 Task: Open Card Budget Review Meeting in Board Sales Prospecting to Workspace Cybersecurity and add a team member Softage.3@softage.net, a label Red, a checklist Social Media Advertising, an attachment from your computer, a color Red and finally, add a card description 'Research and develop new product packaging design' and a comment 'Let us approach this task with a sense of focus and attention to detail, ensuring that we do not miss any important information or details.'. Add a start date 'Jan 07, 1900' with a due date 'Jan 14, 1900'
Action: Mouse moved to (72, 320)
Screenshot: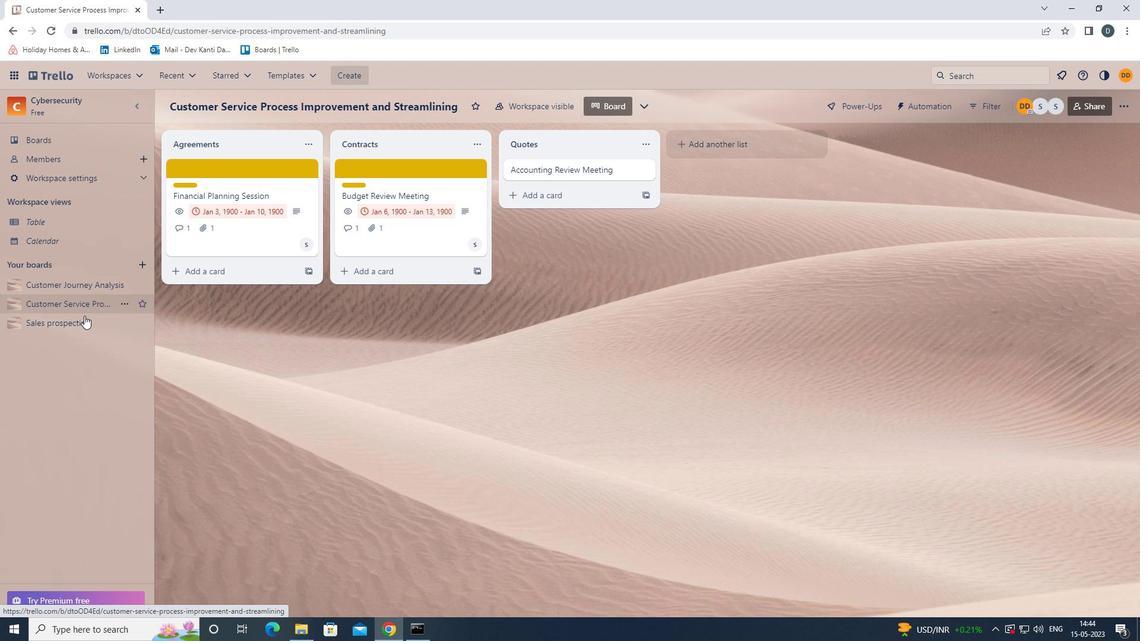
Action: Mouse pressed left at (72, 320)
Screenshot: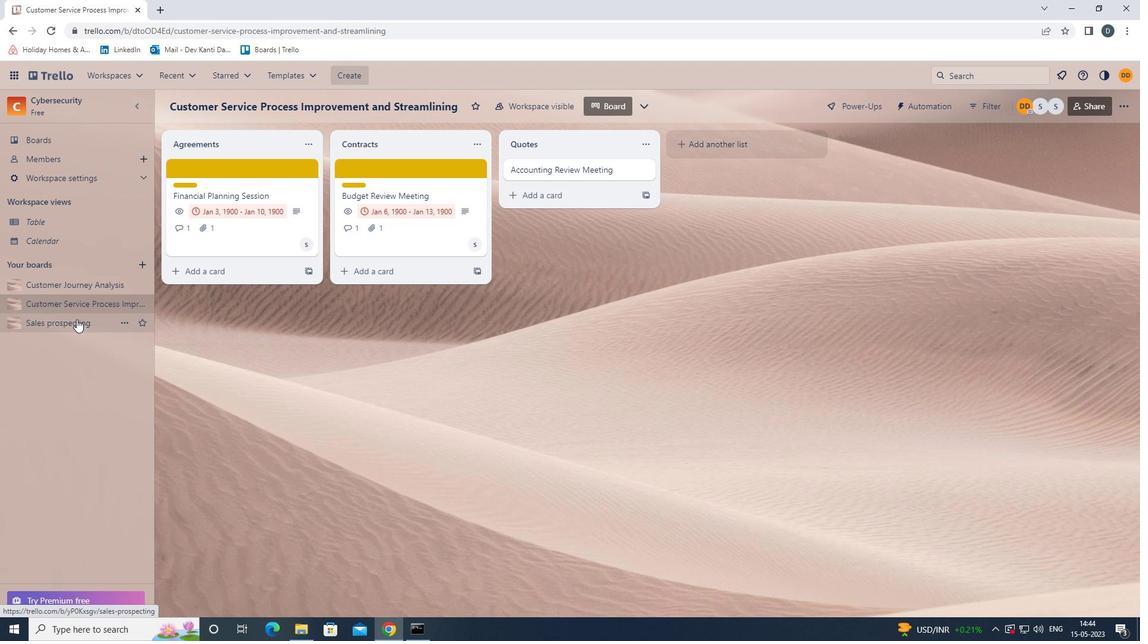 
Action: Mouse moved to (559, 173)
Screenshot: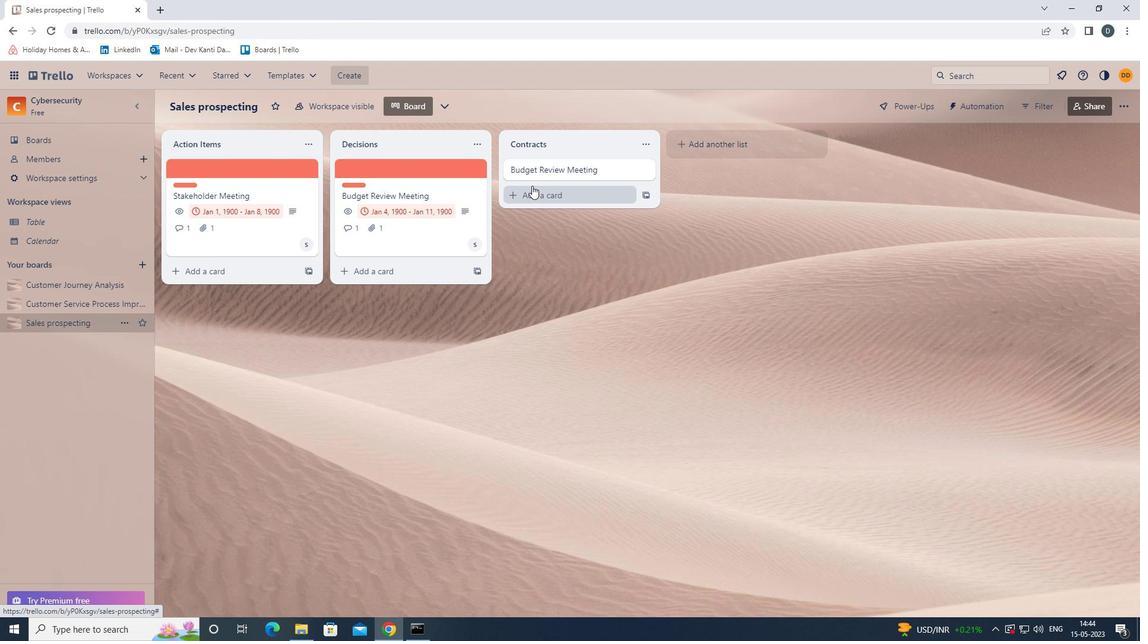 
Action: Mouse pressed left at (559, 173)
Screenshot: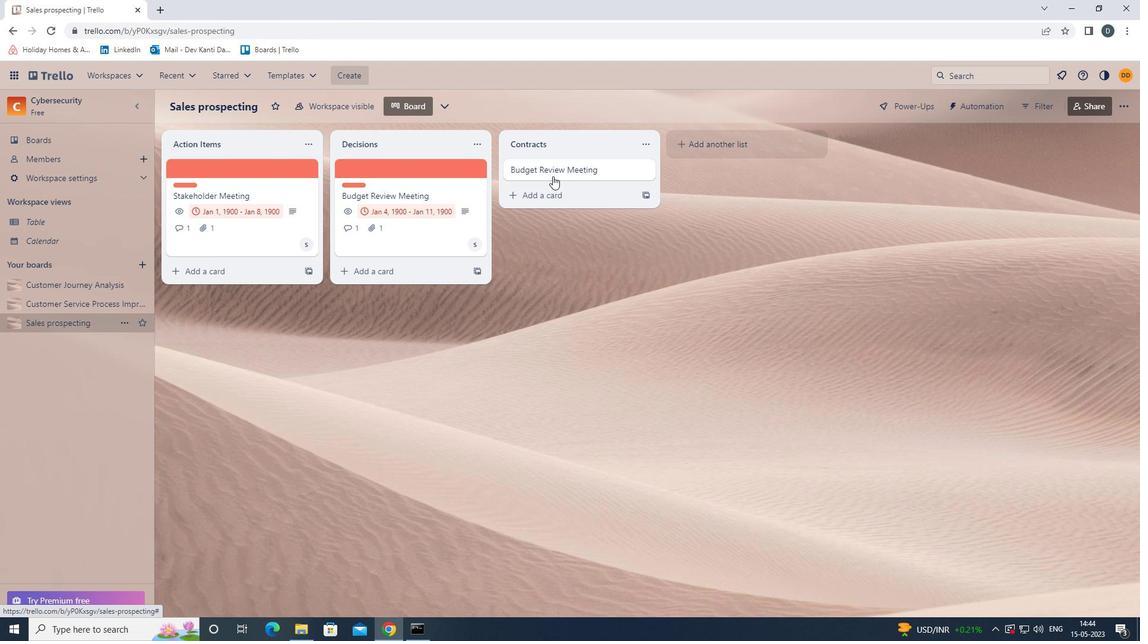 
Action: Mouse moved to (718, 207)
Screenshot: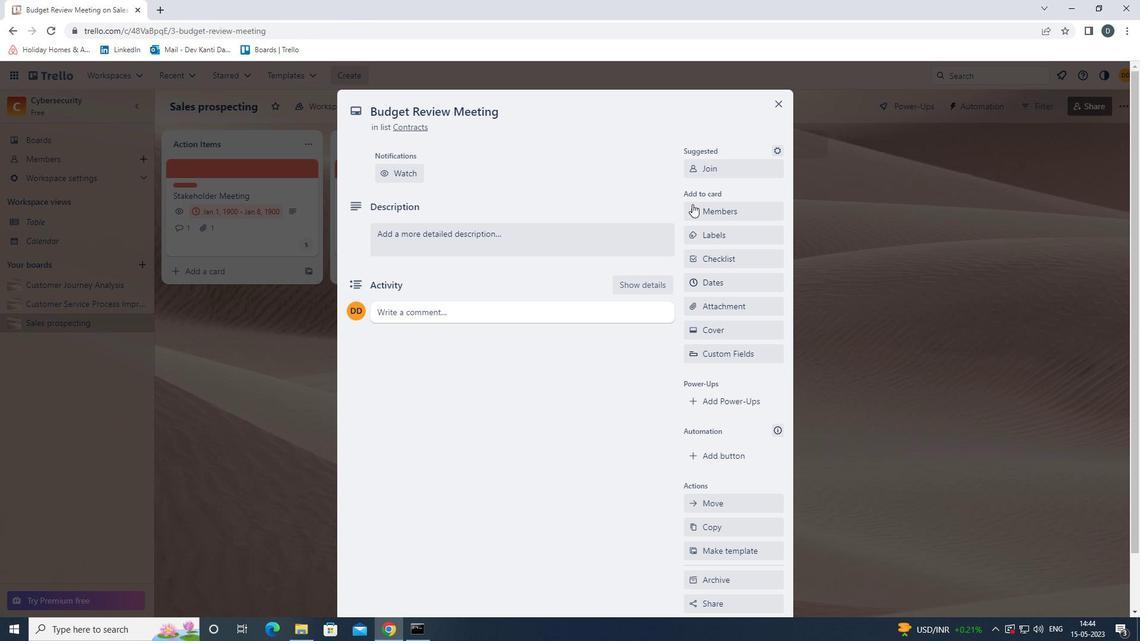 
Action: Mouse pressed left at (718, 207)
Screenshot: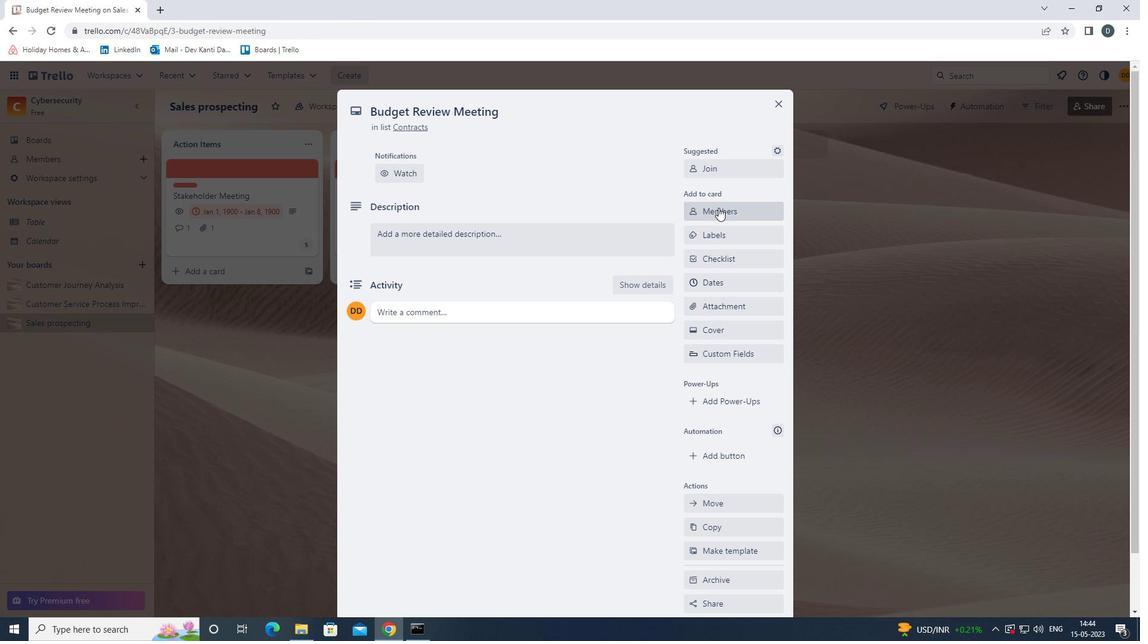 
Action: Key pressed <Key.shift>SOFTAGE.3<Key.shift><Key.shift><Key.shift><Key.shift><Key.shift><Key.shift><Key.shift>@SOFTAGE.NET
Screenshot: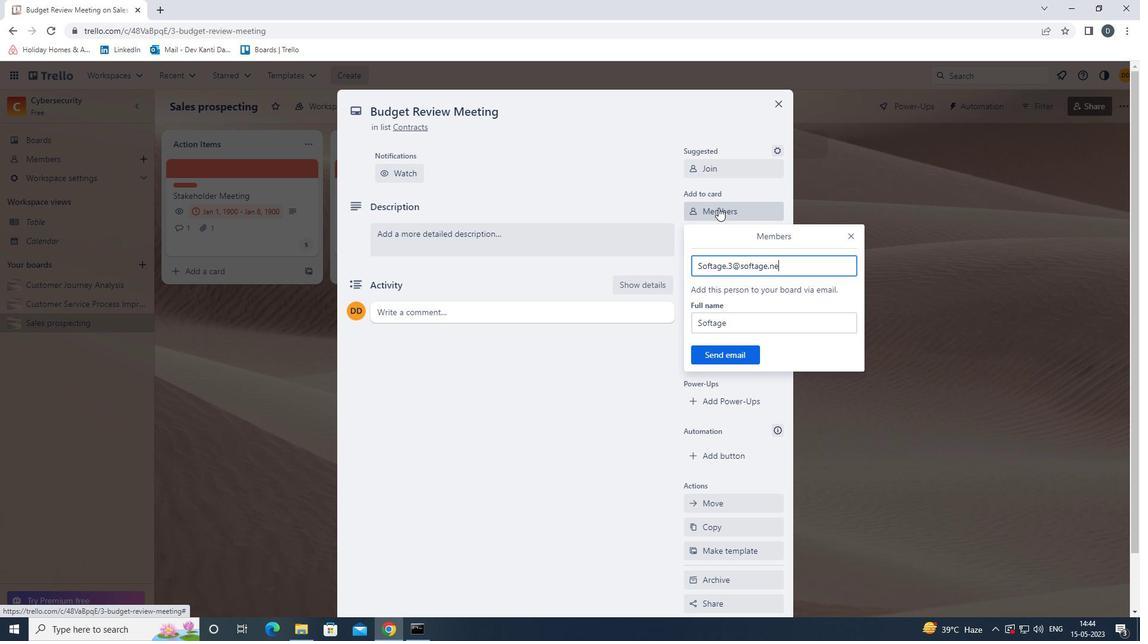 
Action: Mouse moved to (731, 352)
Screenshot: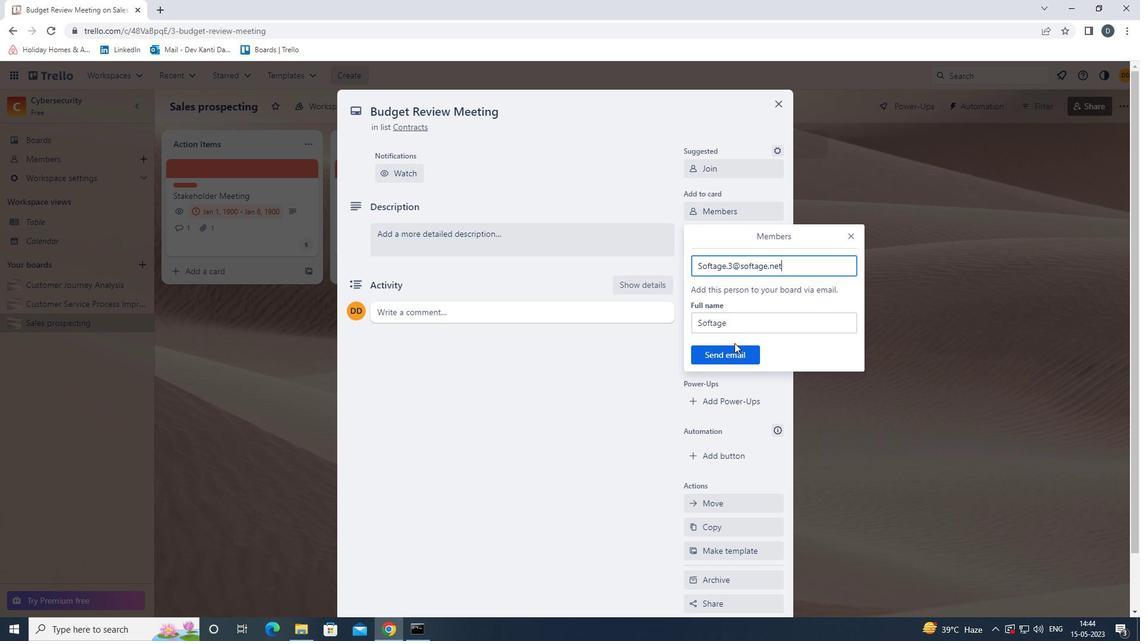 
Action: Mouse pressed left at (731, 352)
Screenshot: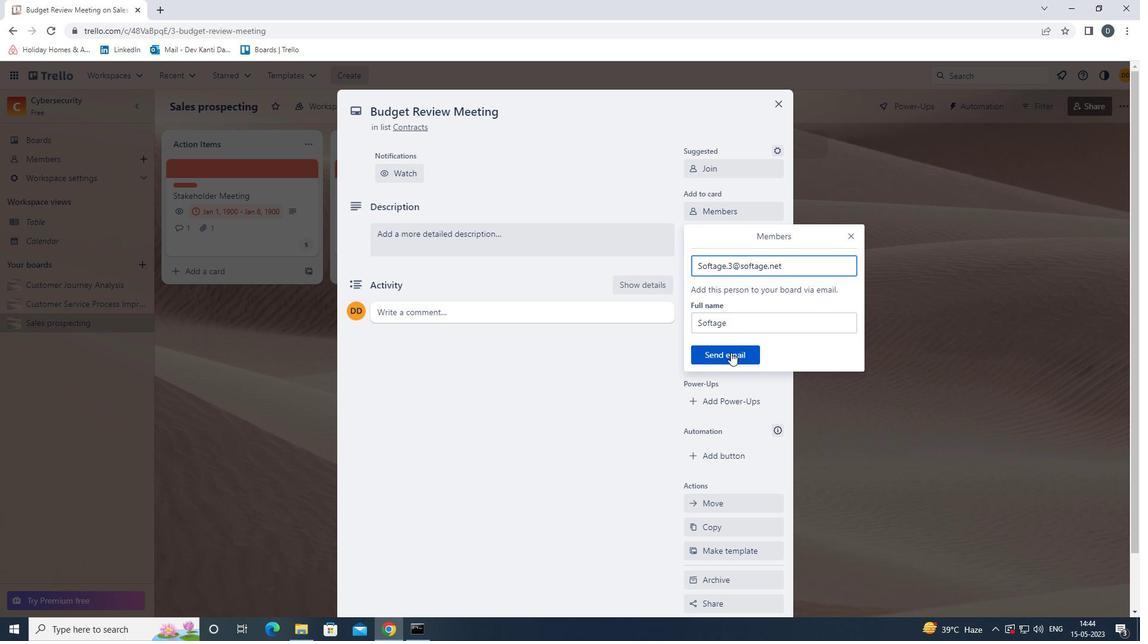 
Action: Mouse moved to (726, 235)
Screenshot: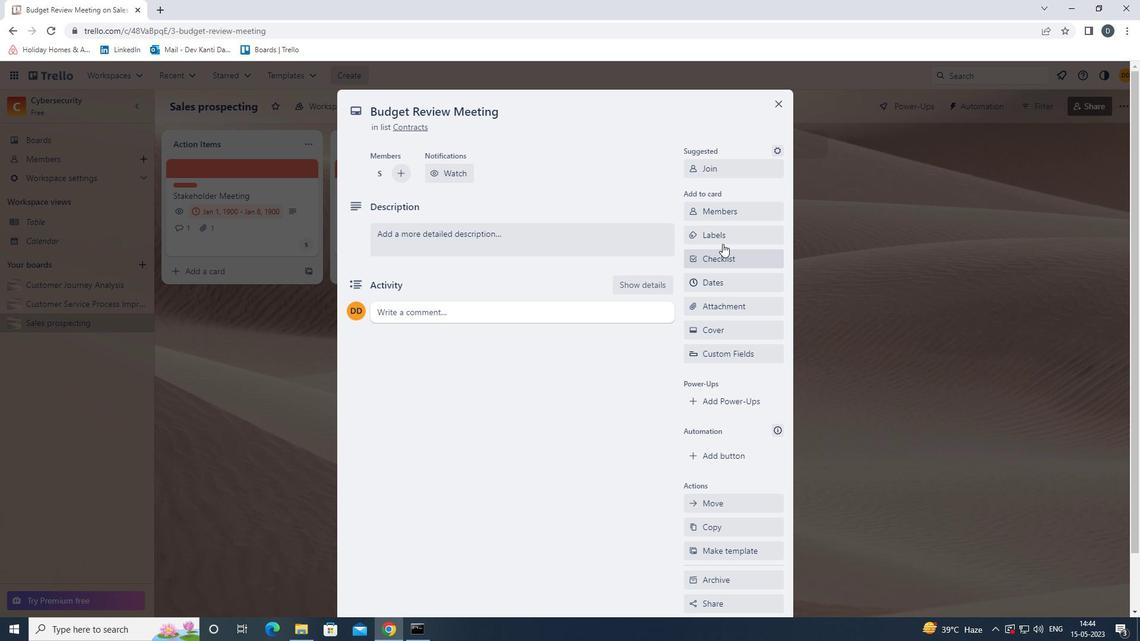 
Action: Mouse pressed left at (726, 235)
Screenshot: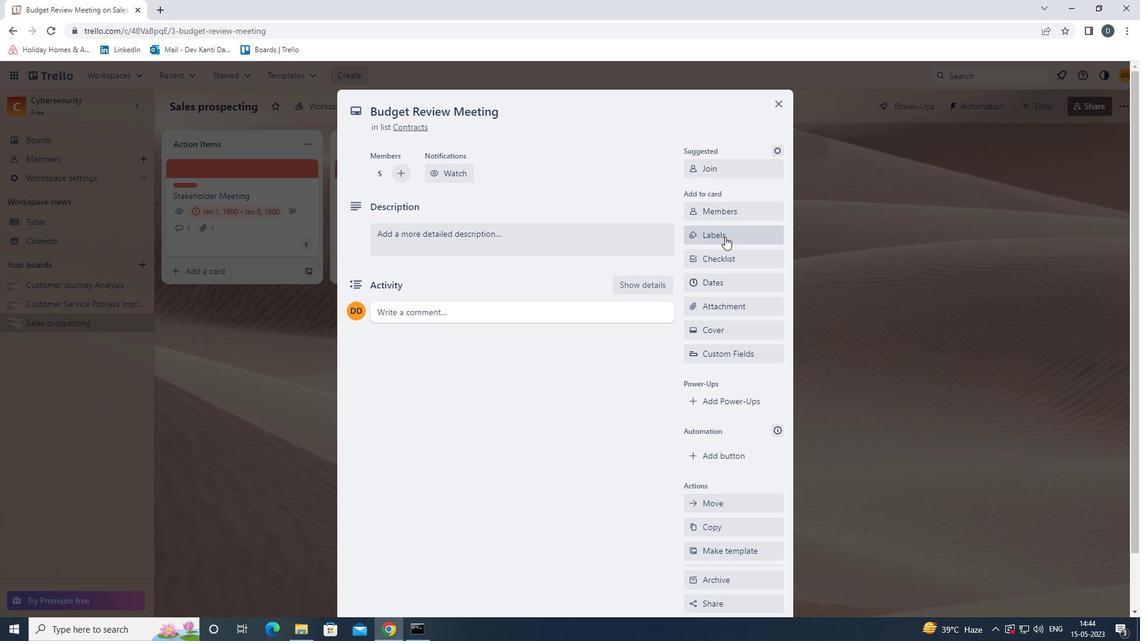 
Action: Mouse moved to (758, 395)
Screenshot: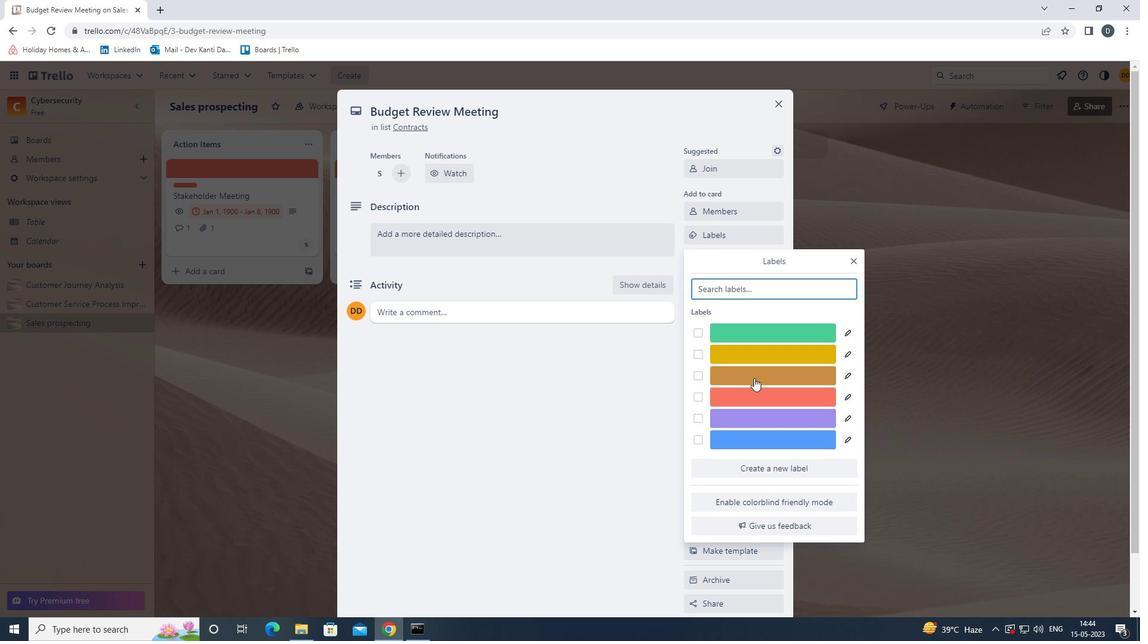 
Action: Mouse pressed left at (758, 395)
Screenshot: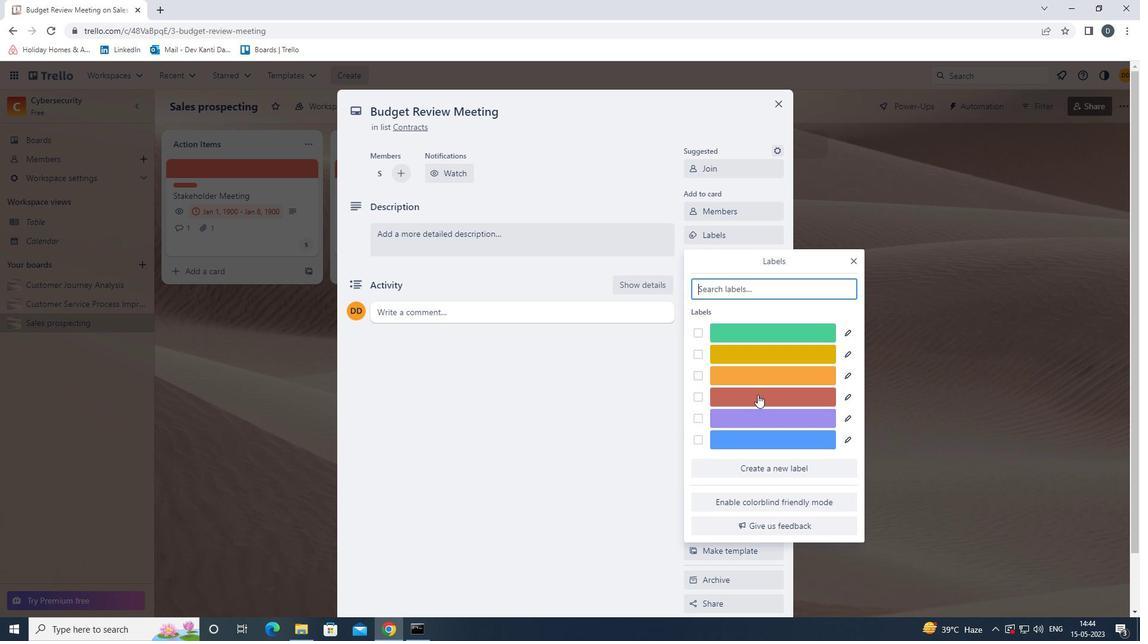 
Action: Mouse moved to (854, 262)
Screenshot: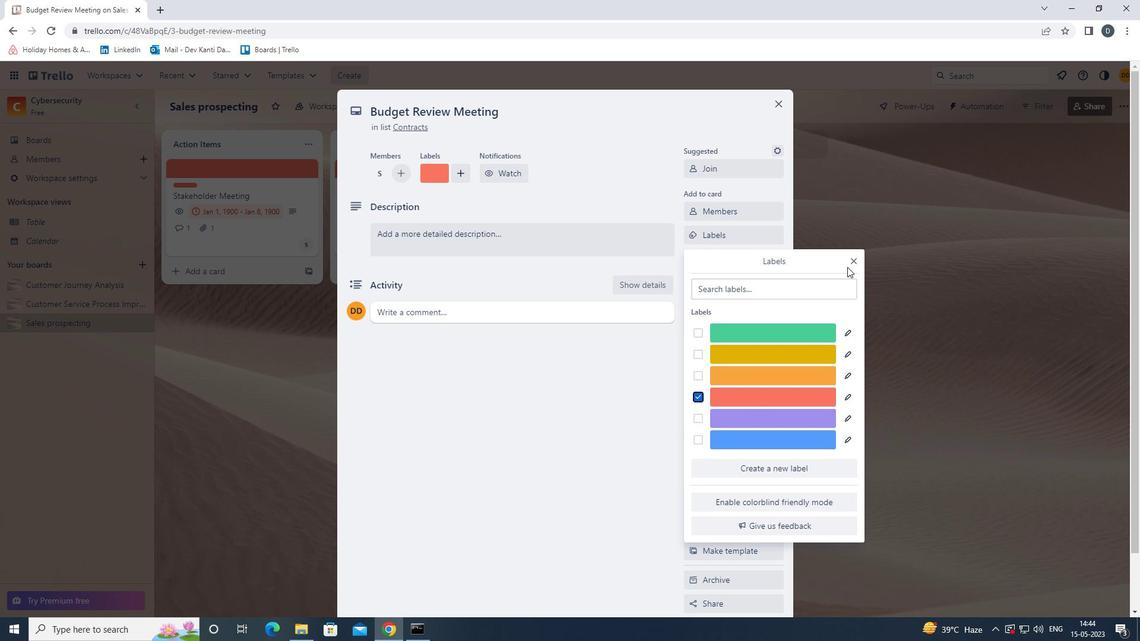 
Action: Mouse pressed left at (854, 262)
Screenshot: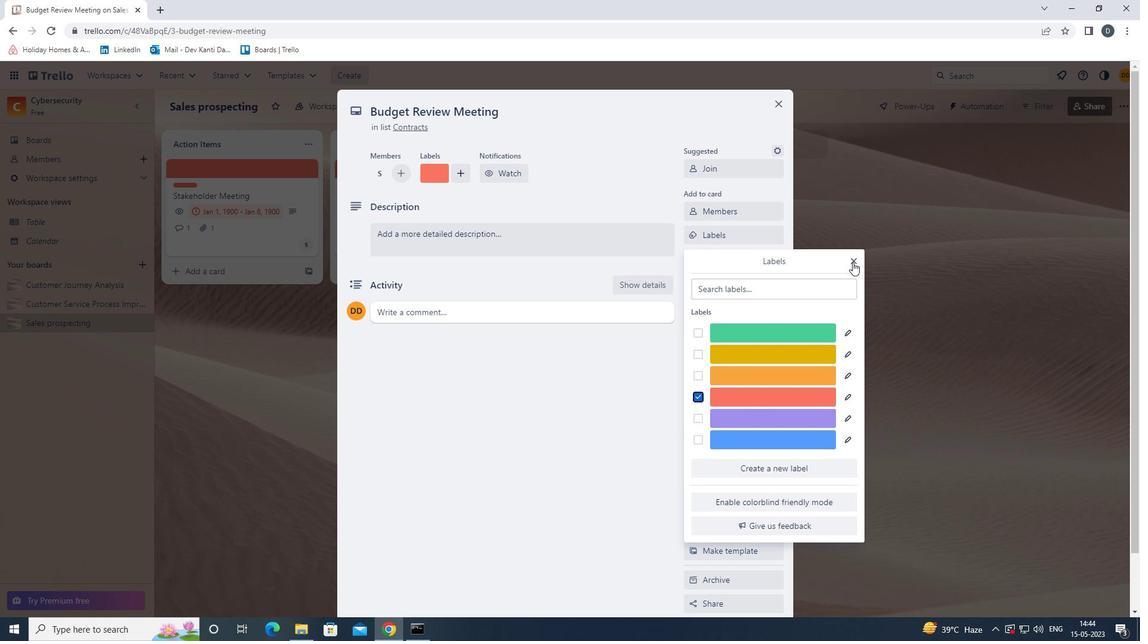 
Action: Mouse moved to (756, 254)
Screenshot: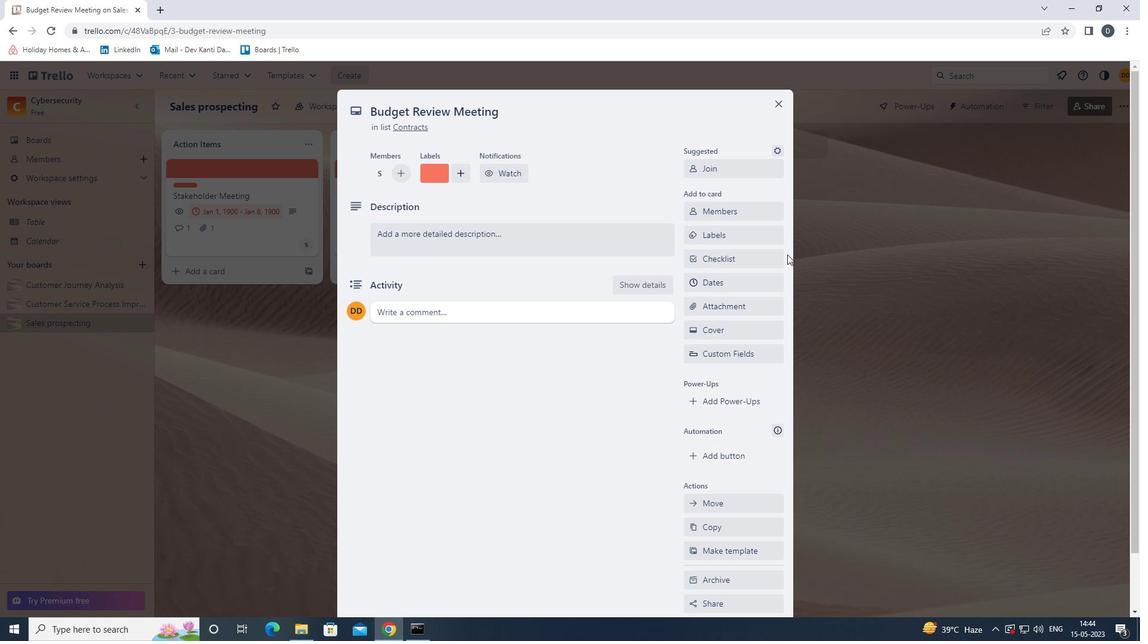 
Action: Mouse pressed left at (756, 254)
Screenshot: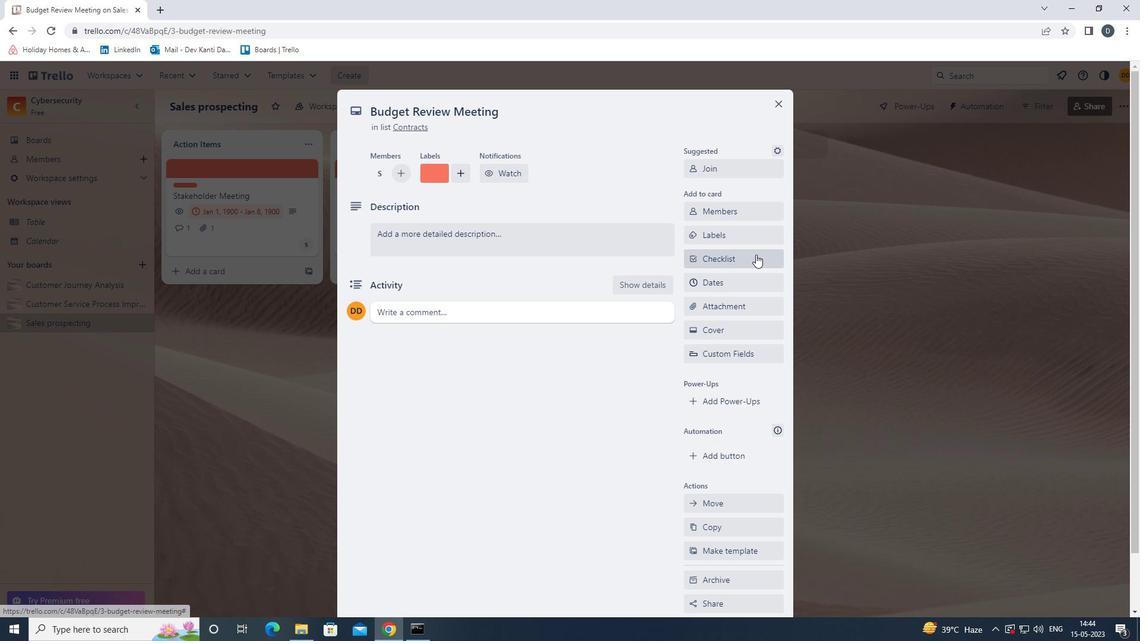 
Action: Key pressed <Key.shift>SOCIAL<Key.space><Key.shift><Key.shift><Key.shift>MEDIA<Key.space><Key.shift><Key.shift>ADVERTISING<Key.enter>
Screenshot: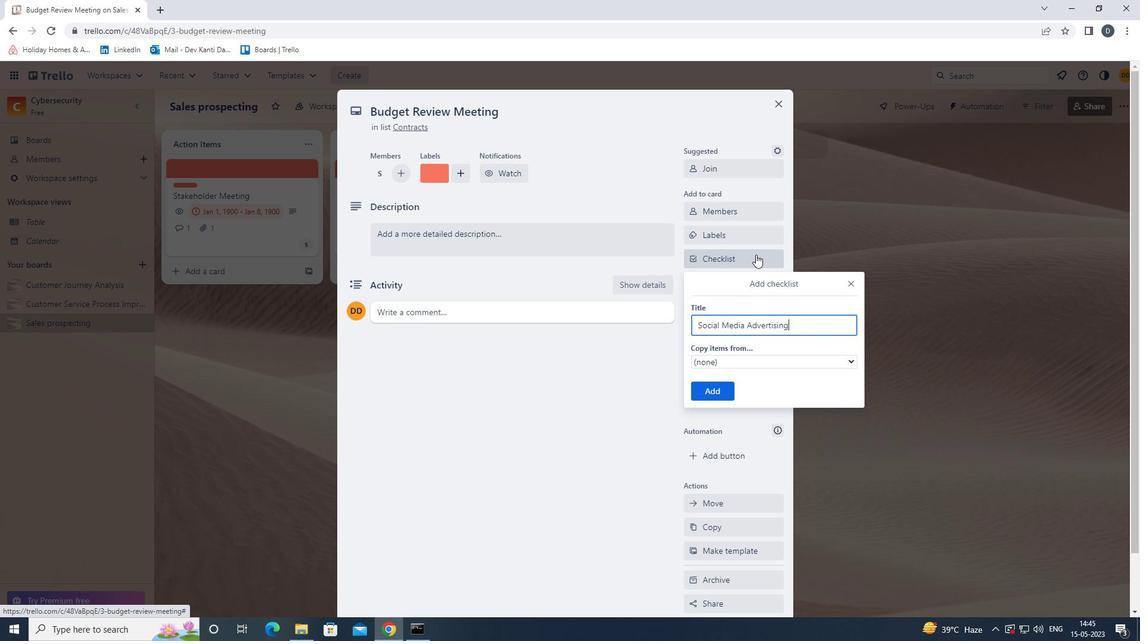 
Action: Mouse moved to (747, 300)
Screenshot: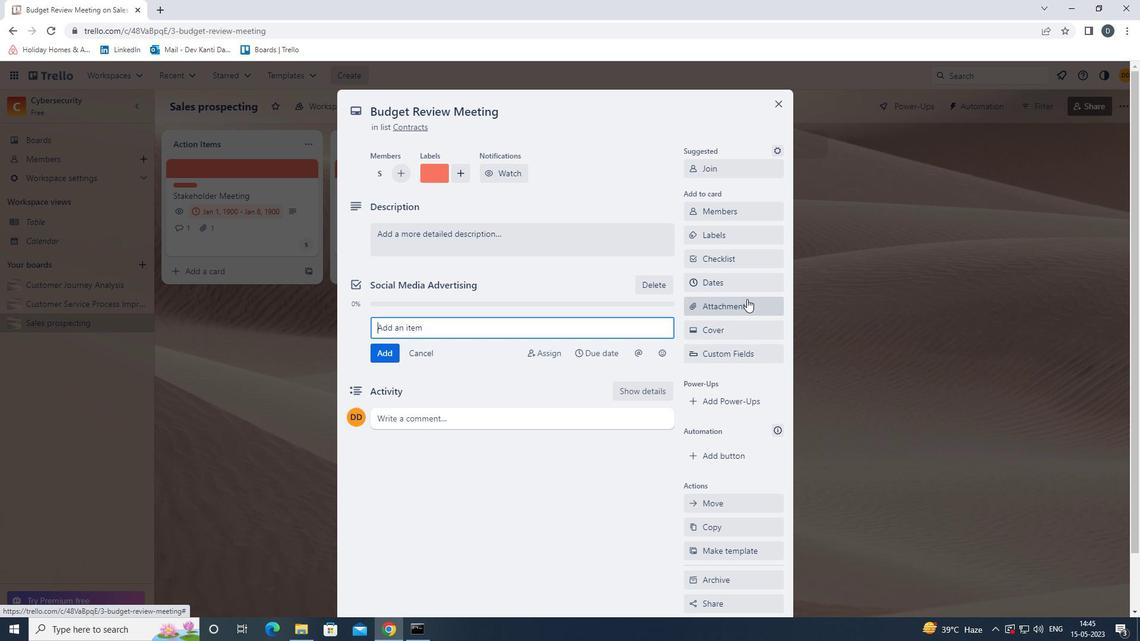 
Action: Mouse pressed left at (747, 300)
Screenshot: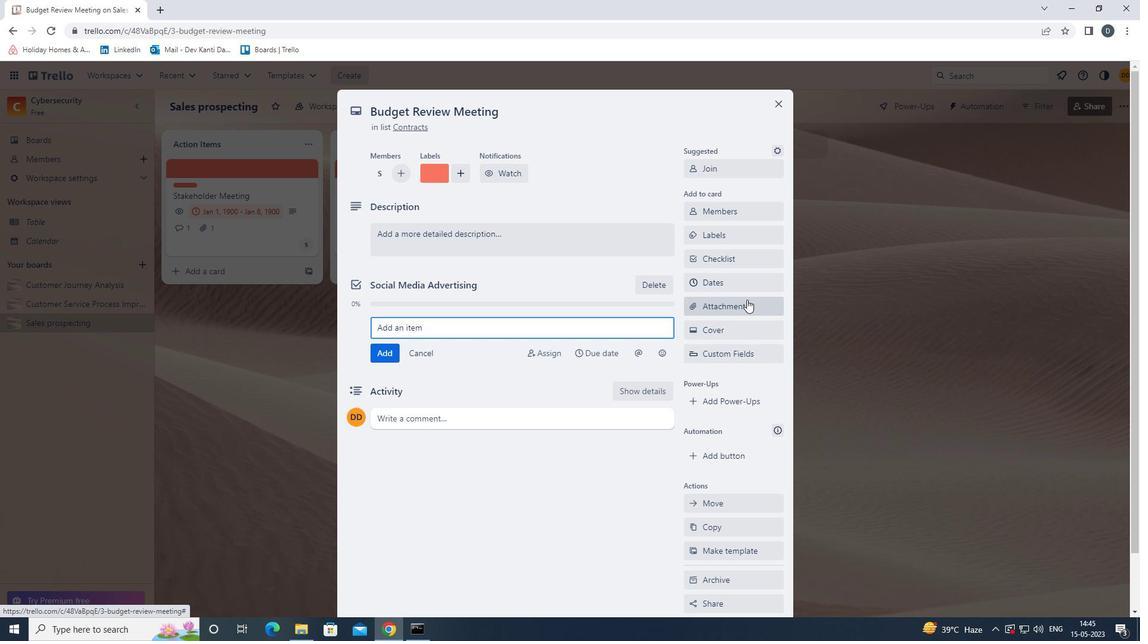 
Action: Mouse moved to (746, 360)
Screenshot: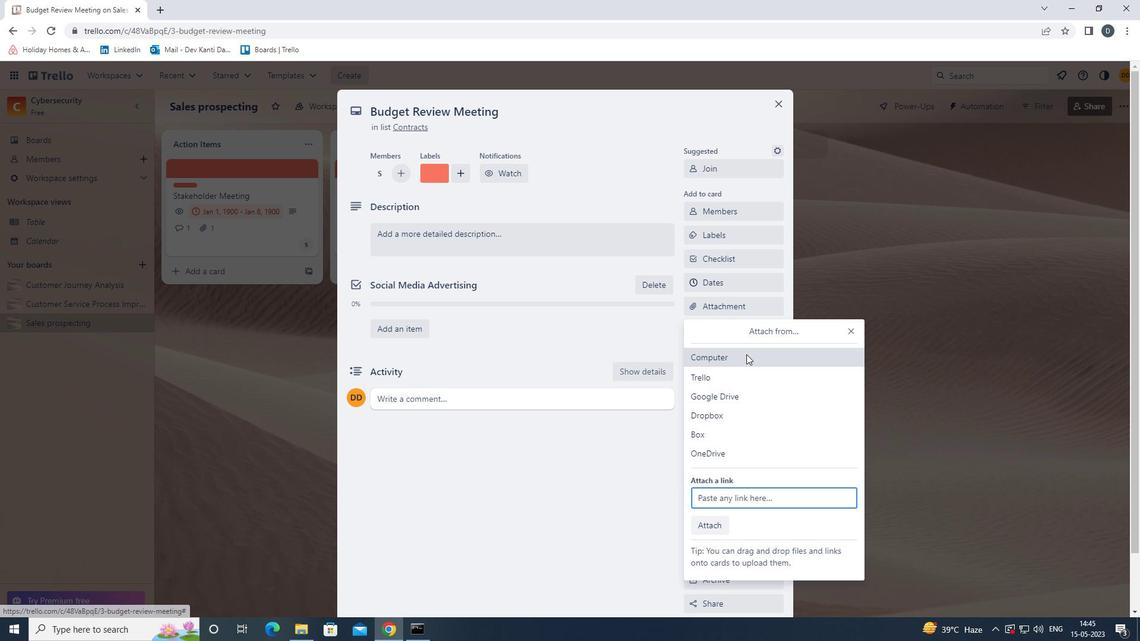 
Action: Mouse pressed left at (746, 360)
Screenshot: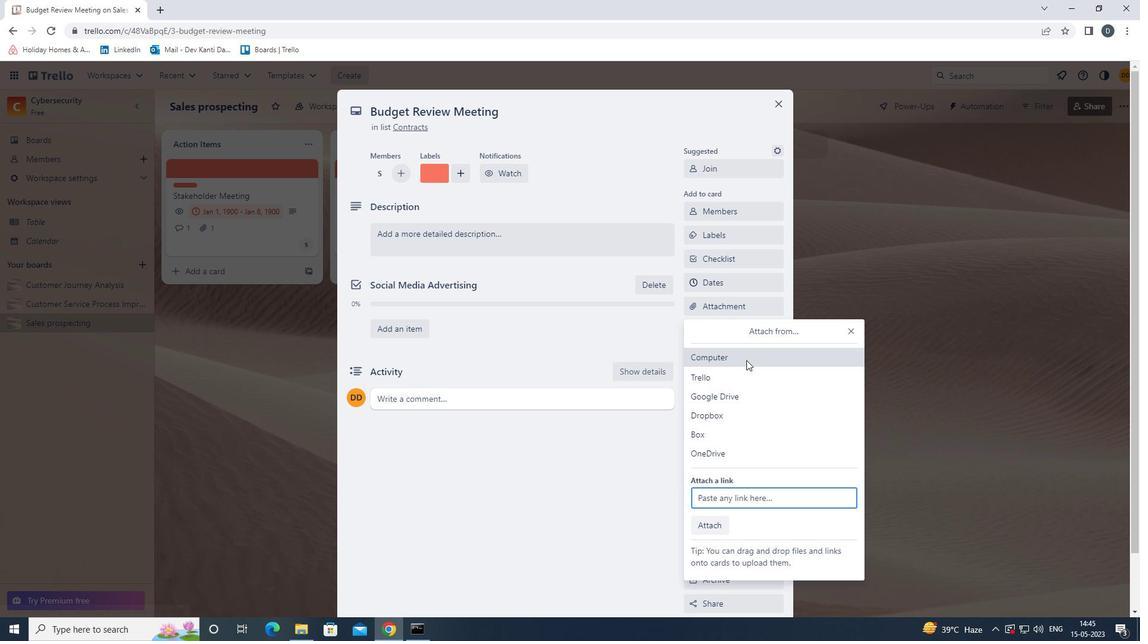 
Action: Mouse moved to (285, 137)
Screenshot: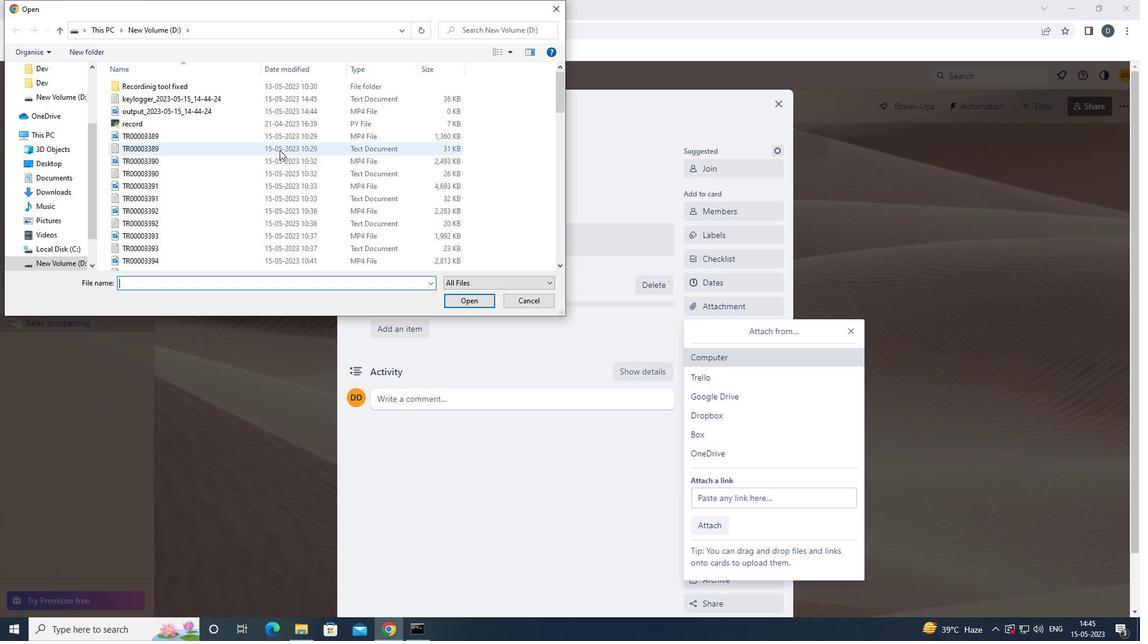 
Action: Mouse pressed left at (285, 137)
Screenshot: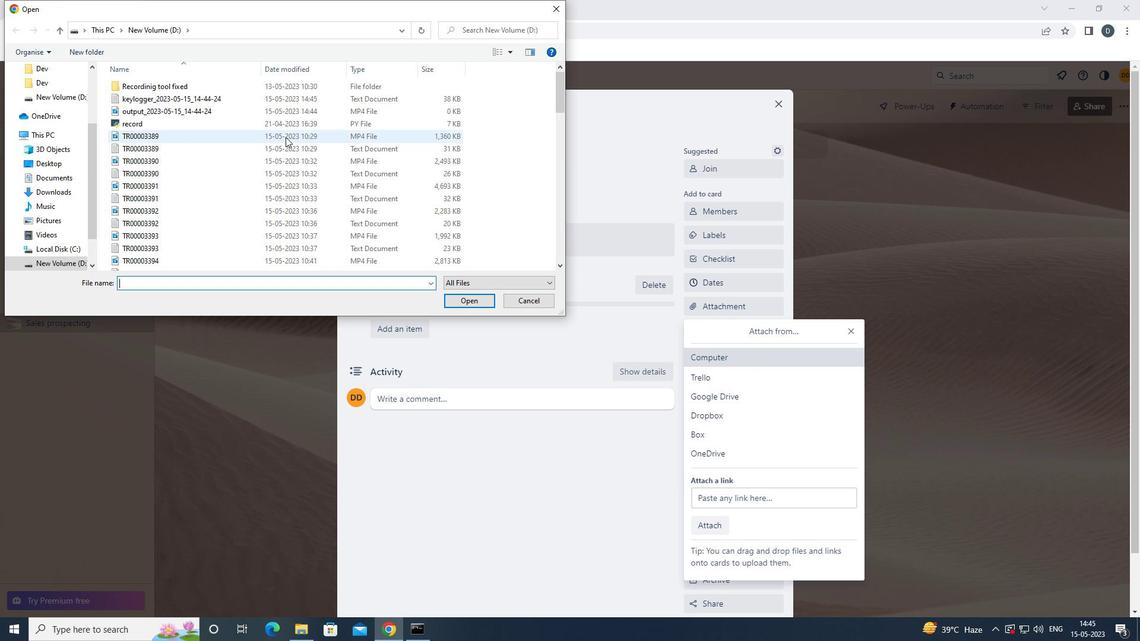 
Action: Mouse moved to (474, 299)
Screenshot: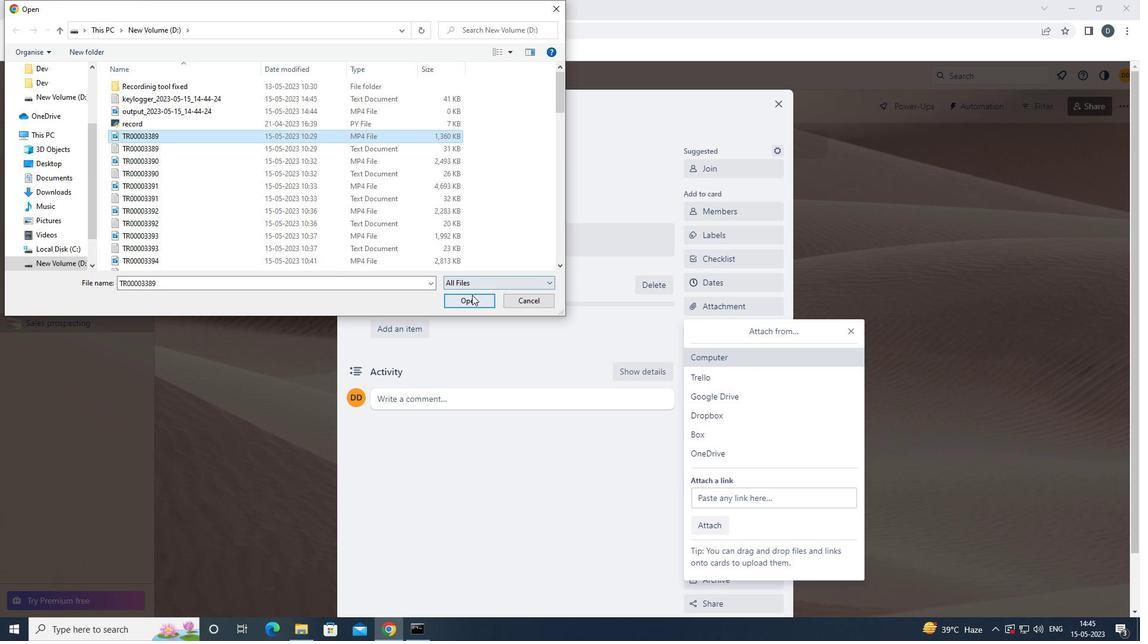
Action: Mouse pressed left at (474, 299)
Screenshot: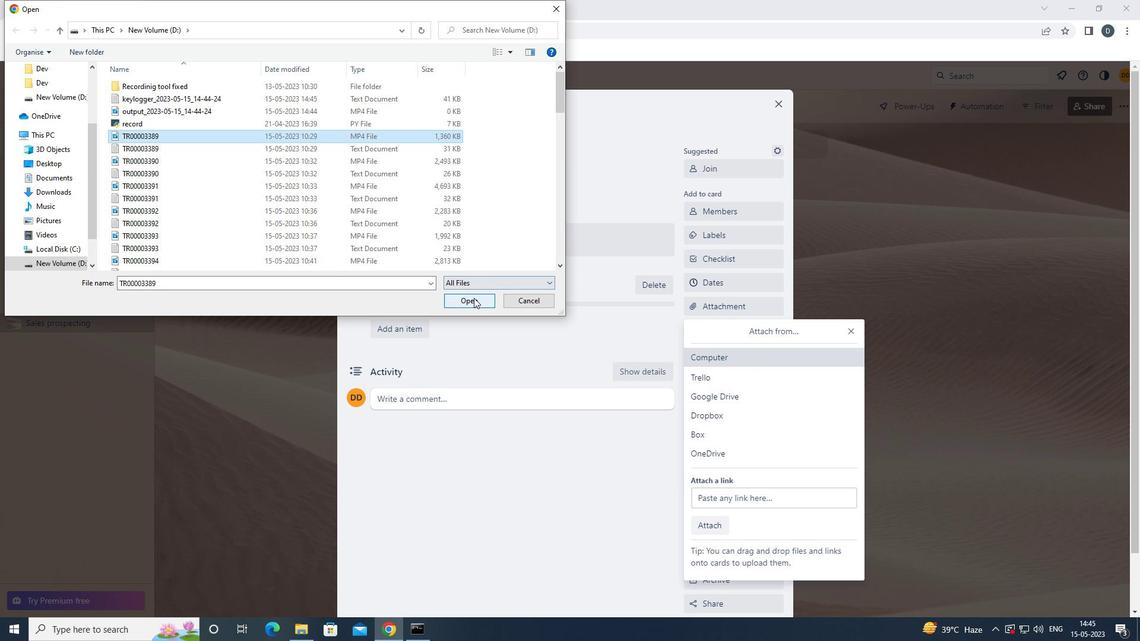 
Action: Mouse moved to (733, 327)
Screenshot: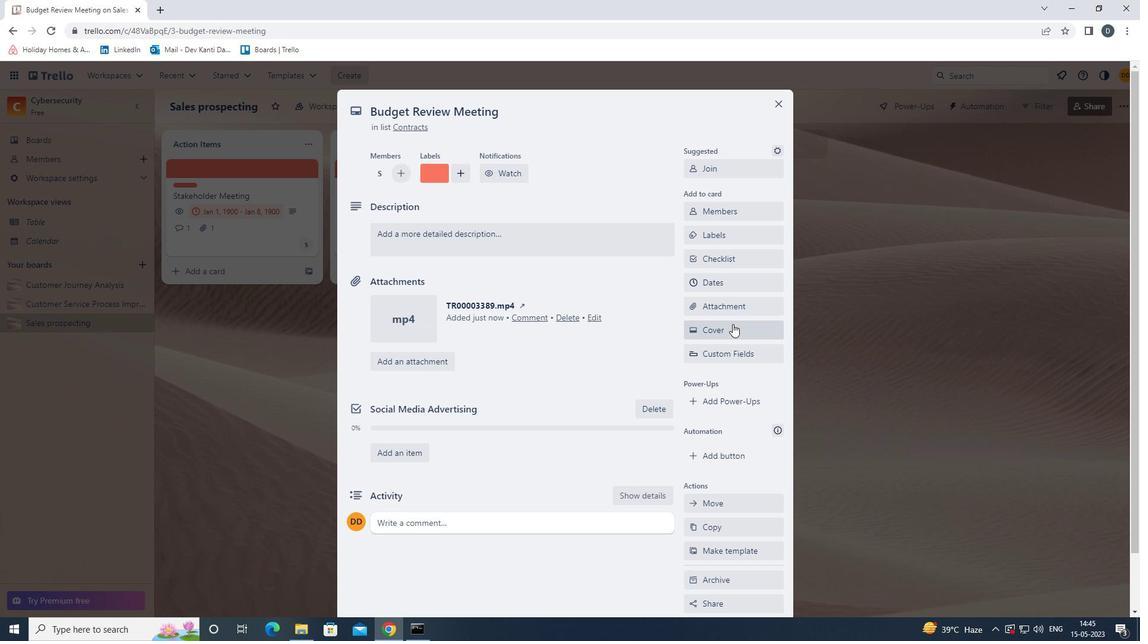 
Action: Mouse pressed left at (733, 327)
Screenshot: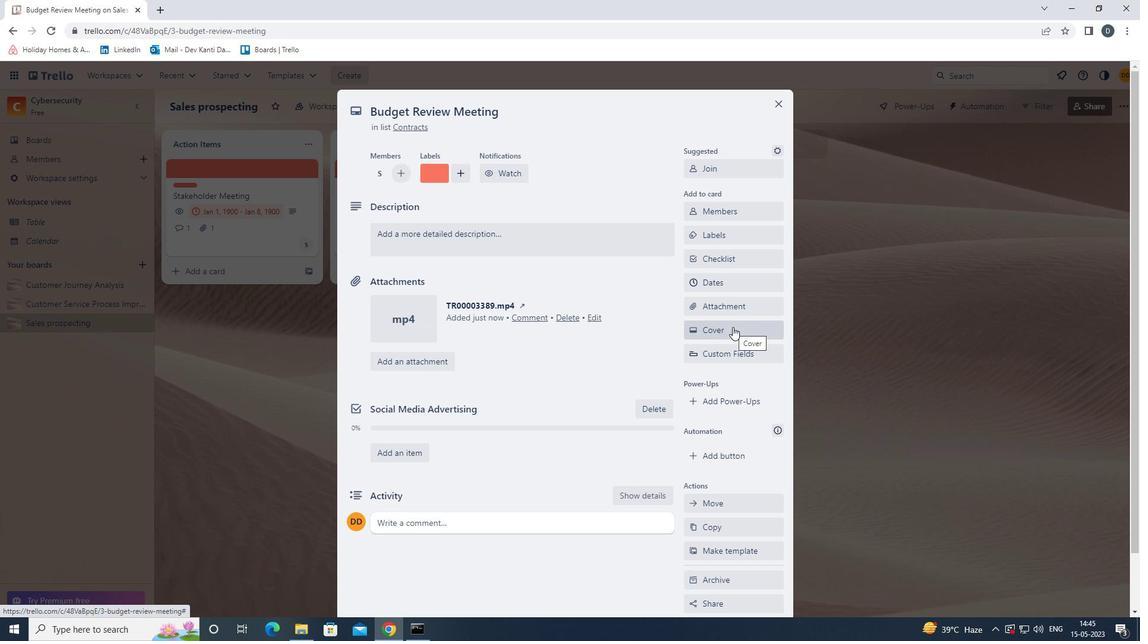 
Action: Mouse moved to (810, 204)
Screenshot: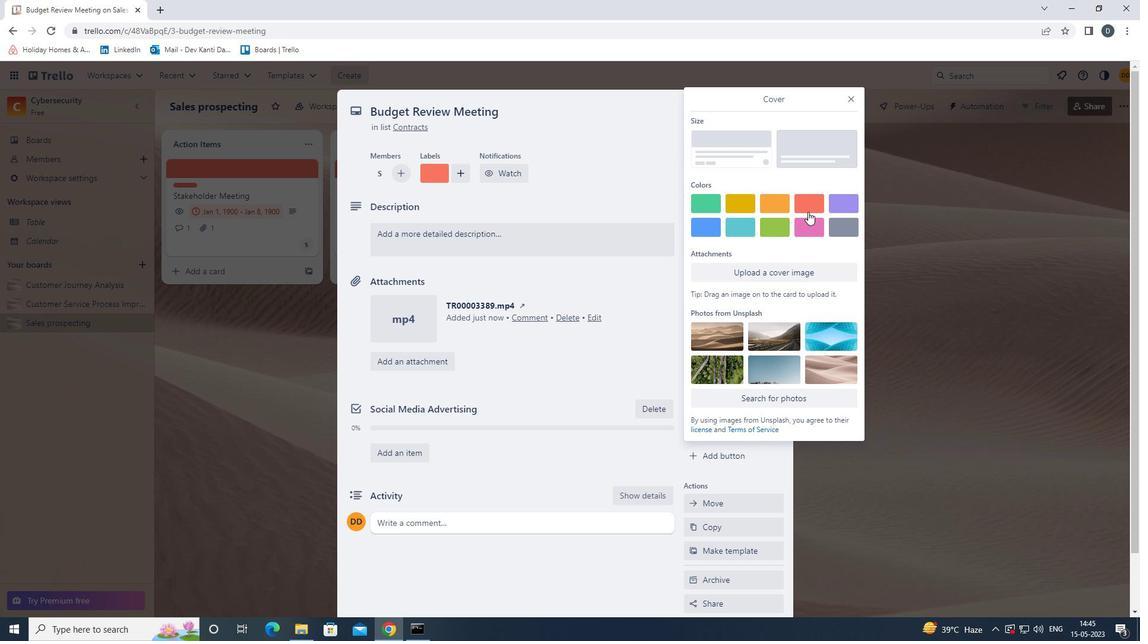 
Action: Mouse pressed left at (810, 204)
Screenshot: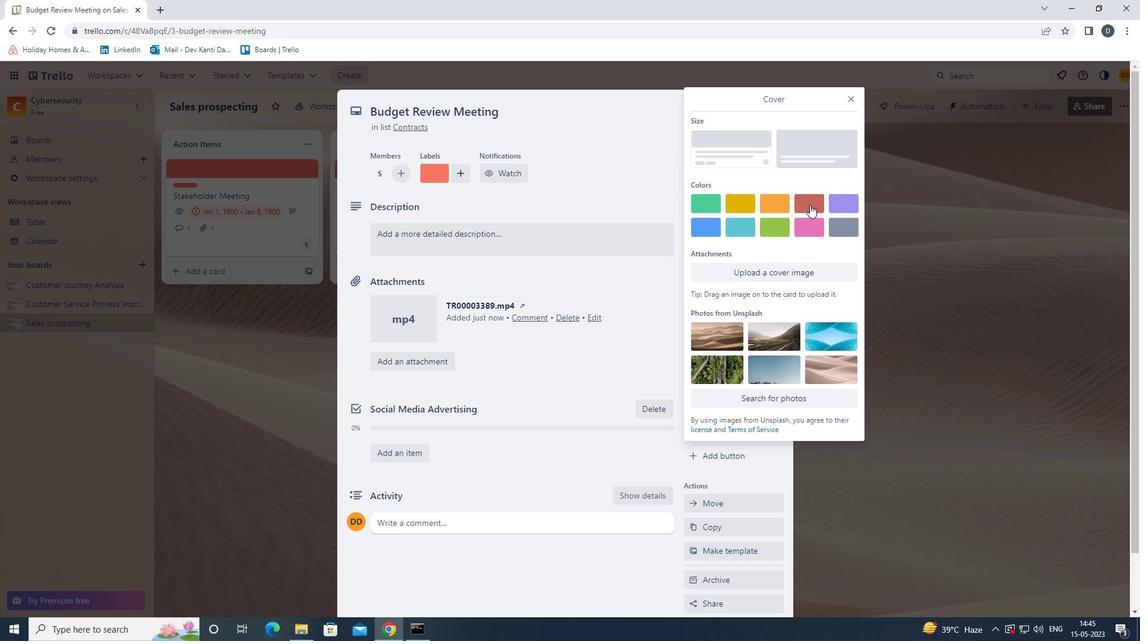 
Action: Mouse moved to (850, 99)
Screenshot: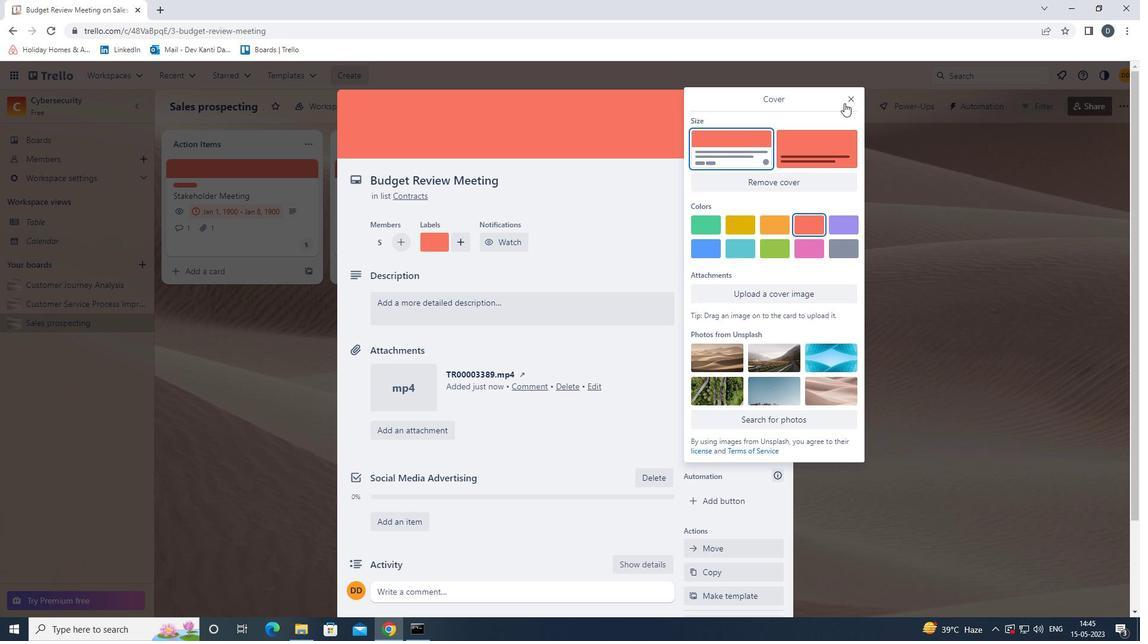 
Action: Mouse pressed left at (850, 99)
Screenshot: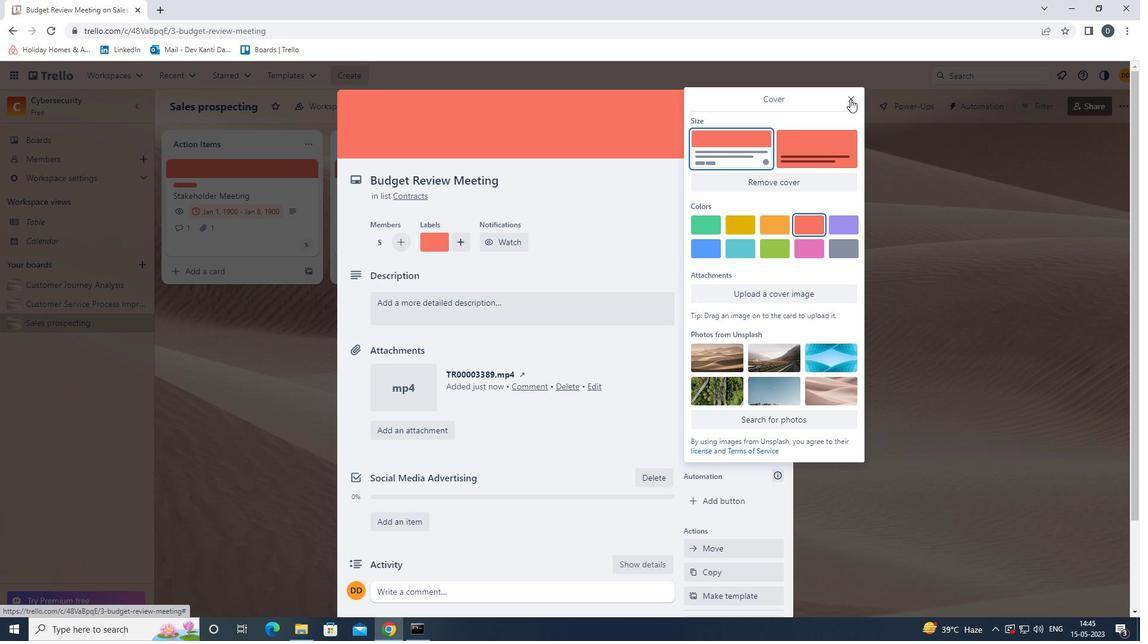 
Action: Mouse moved to (612, 313)
Screenshot: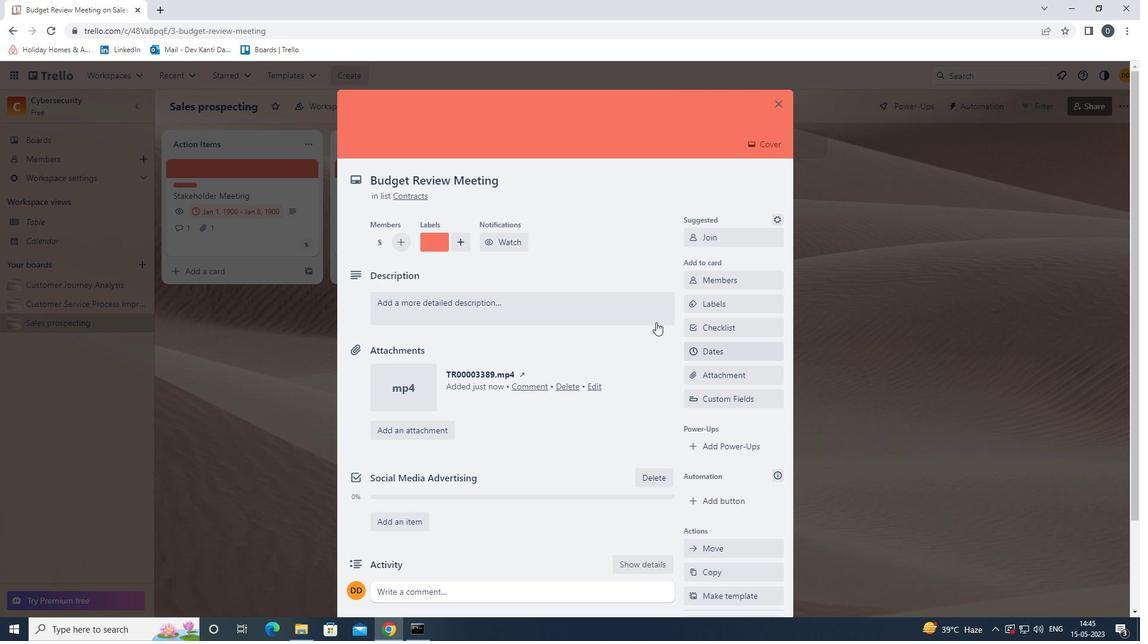 
Action: Mouse pressed left at (612, 313)
Screenshot: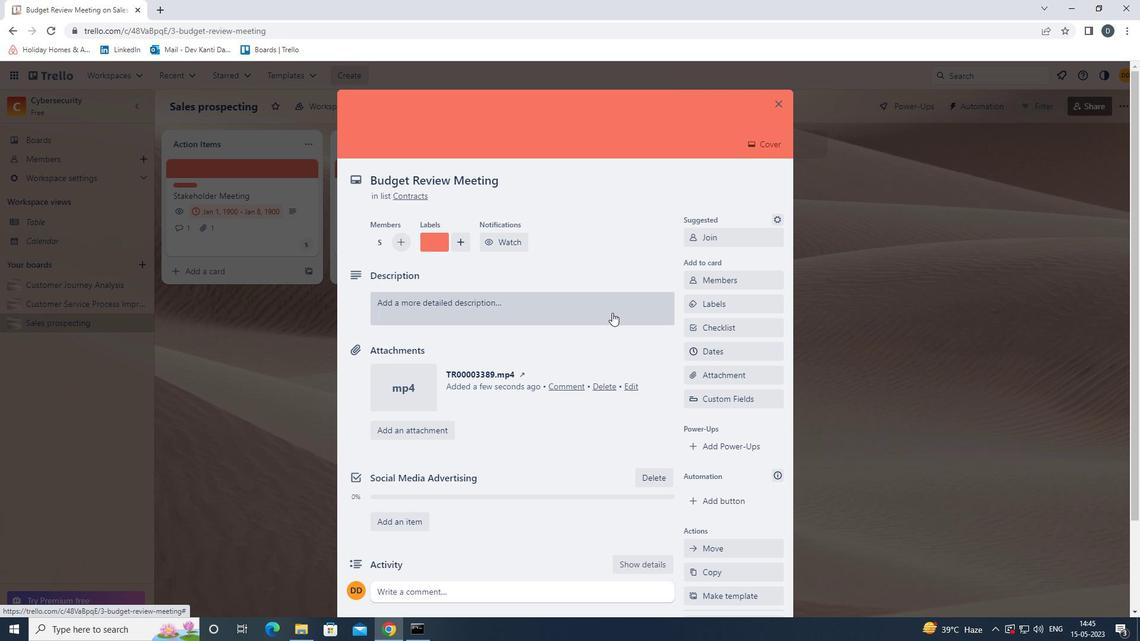 
Action: Mouse moved to (620, 360)
Screenshot: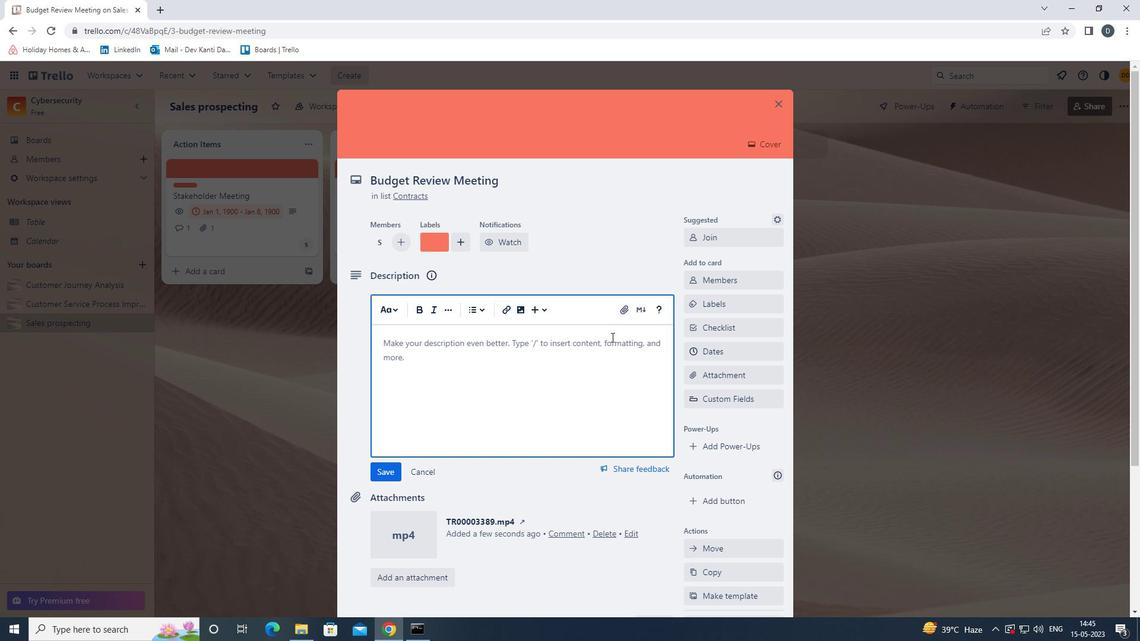 
Action: Key pressed <Key.shift><Key.shift><Key.shift><Key.shift>RESEARCH<Key.space>AND<Key.space>DEVELOP<Key.space>NEW<Key.space>PRODUCT<Key.space>PACKAGING<Key.space>DESIGN.
Screenshot: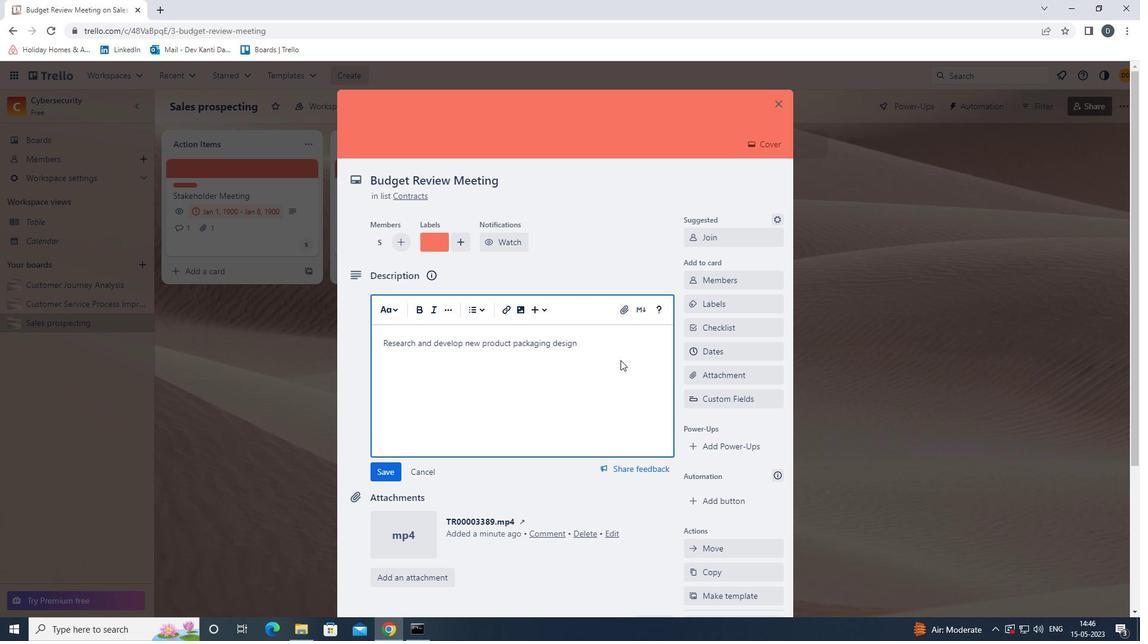 
Action: Mouse moved to (395, 471)
Screenshot: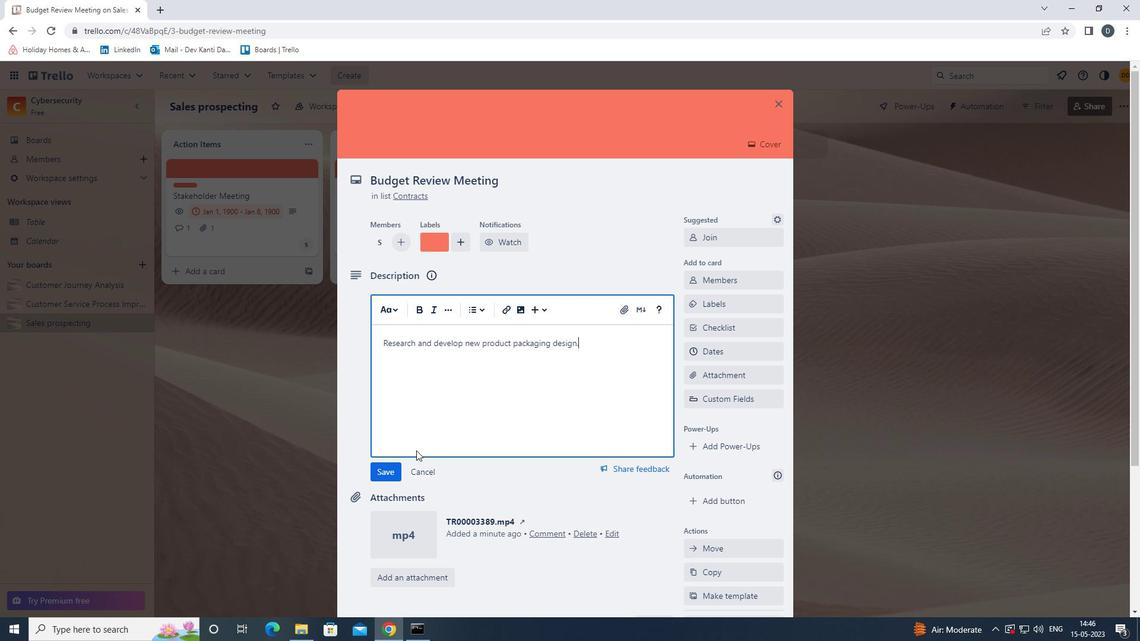 
Action: Mouse pressed left at (395, 471)
Screenshot: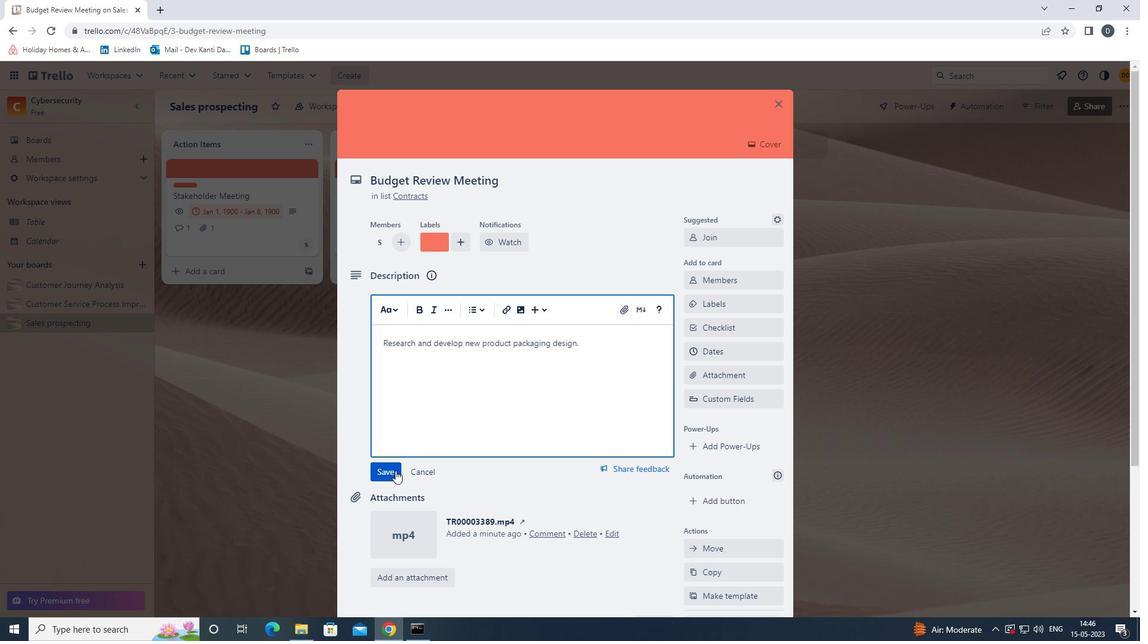
Action: Mouse moved to (512, 573)
Screenshot: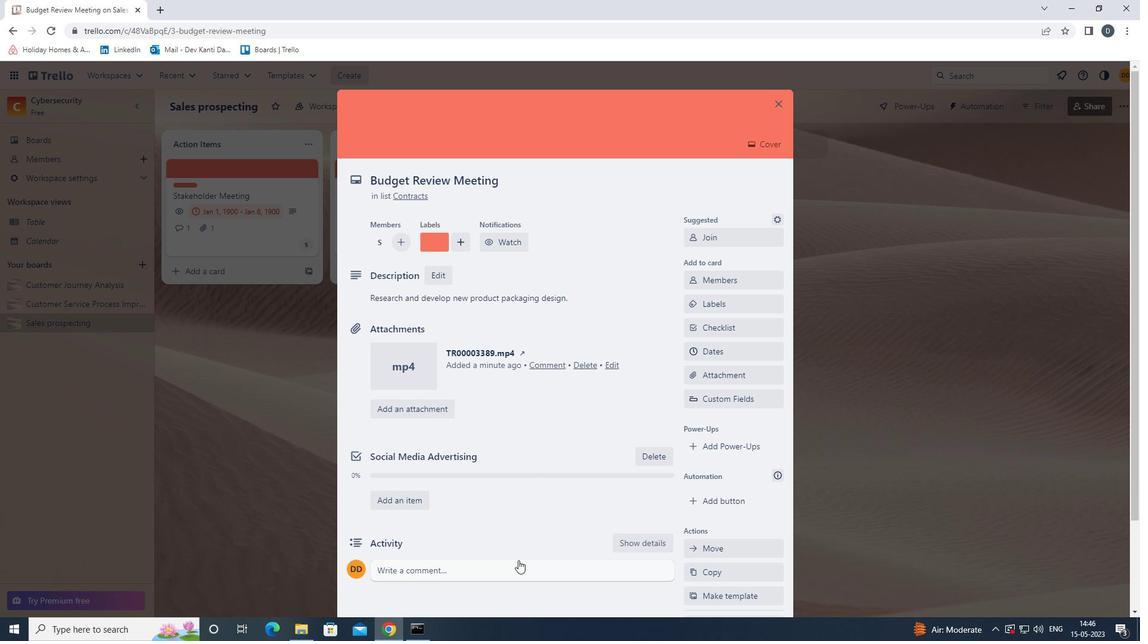 
Action: Mouse pressed left at (512, 573)
Screenshot: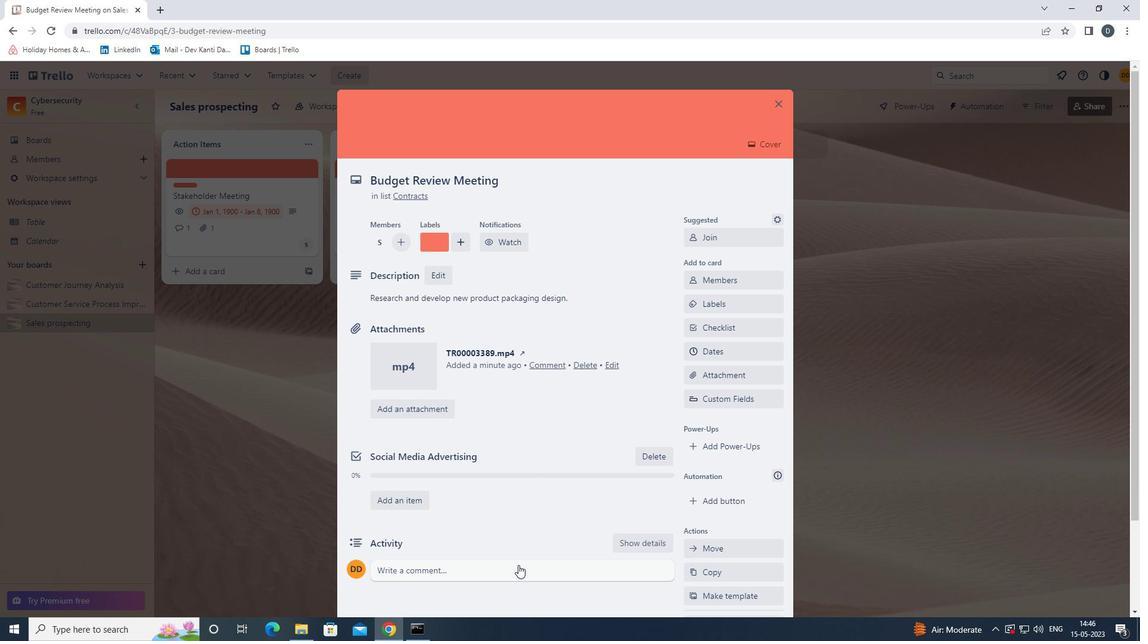
Action: Mouse moved to (554, 512)
Screenshot: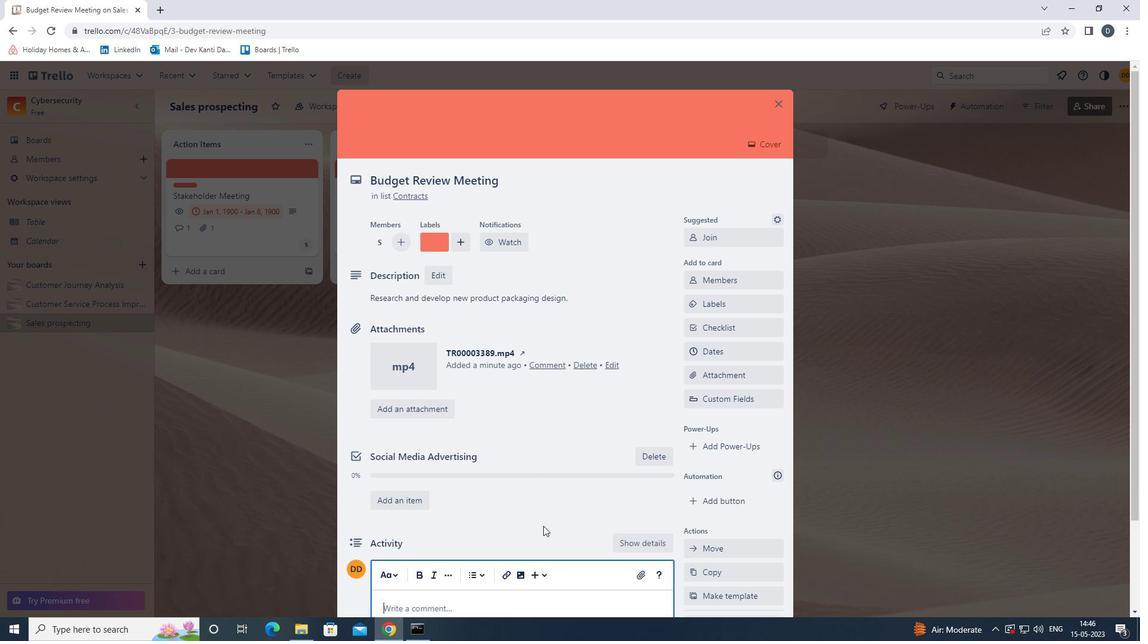 
Action: Mouse scrolled (554, 511) with delta (0, 0)
Screenshot: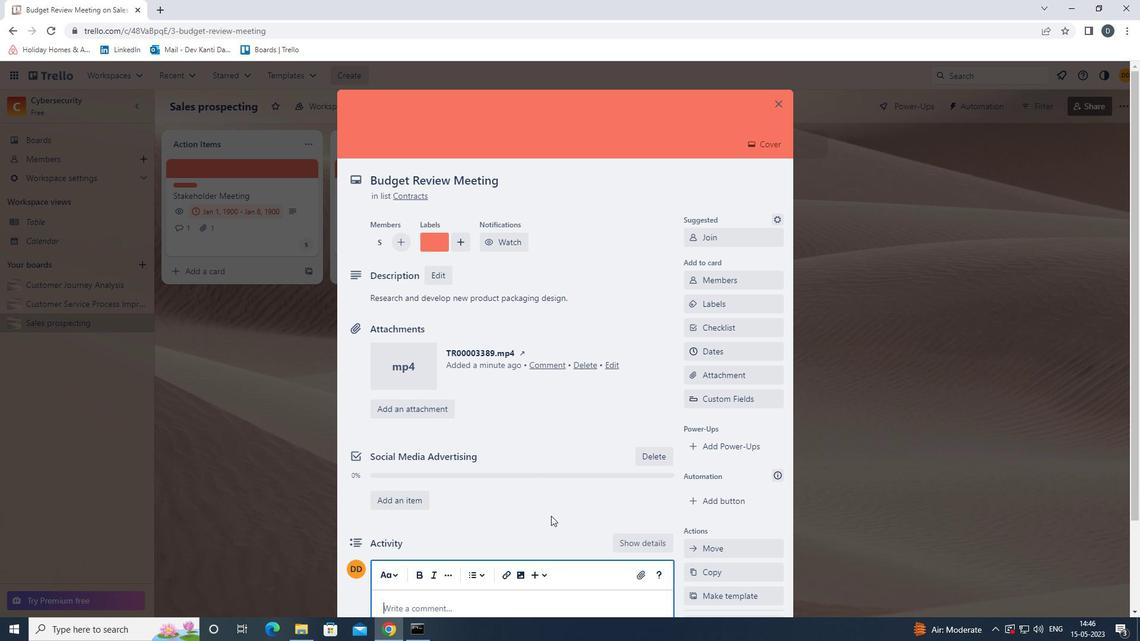 
Action: Key pressed <Key.shift>LET<Key.space>US<Key.space>APPROACH<Key.space>THIS<Key.space>TASK<Key.space>WITH<Key.space>A<Key.space>SENSE<Key.space>OF<Key.space>FOCUS<Key.space>AND<Key.space>ATTENTION<Key.space>TO<Key.space>DETAIL,<Key.space>ENSURING<Key.space>THAT<Key.space>WE<Key.space>DO<Key.space>NOT<Key.space>MISS<Key.space>ANY<Key.space>IMPORTANT<Key.space>INFORMATION<Key.space>OR<Key.space>DETAILS.
Screenshot: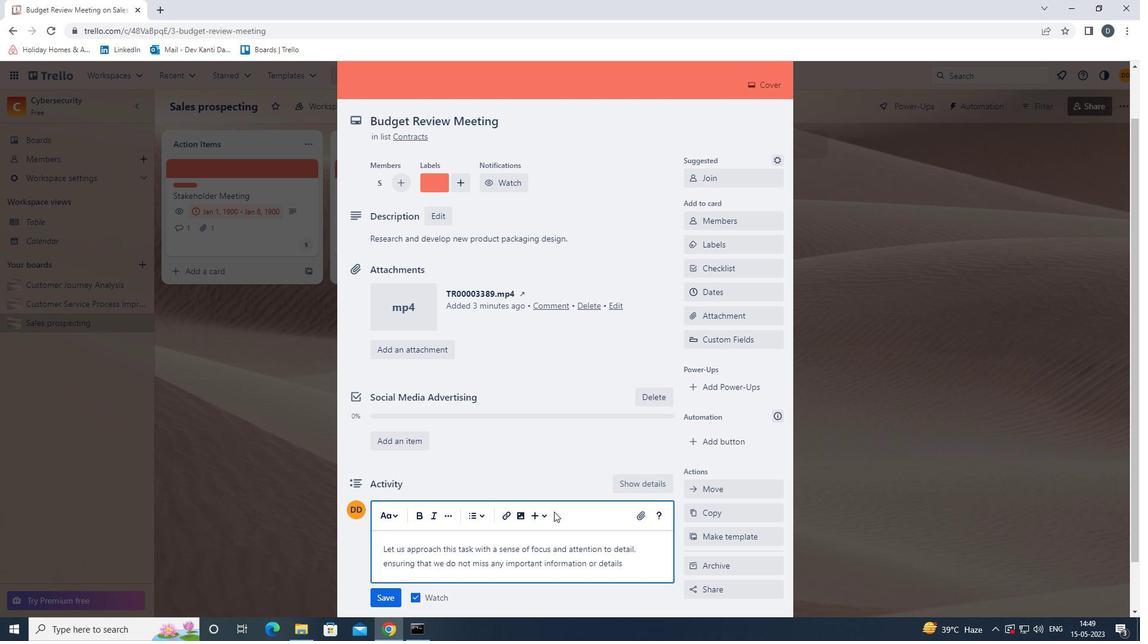 
Action: Mouse moved to (384, 598)
Screenshot: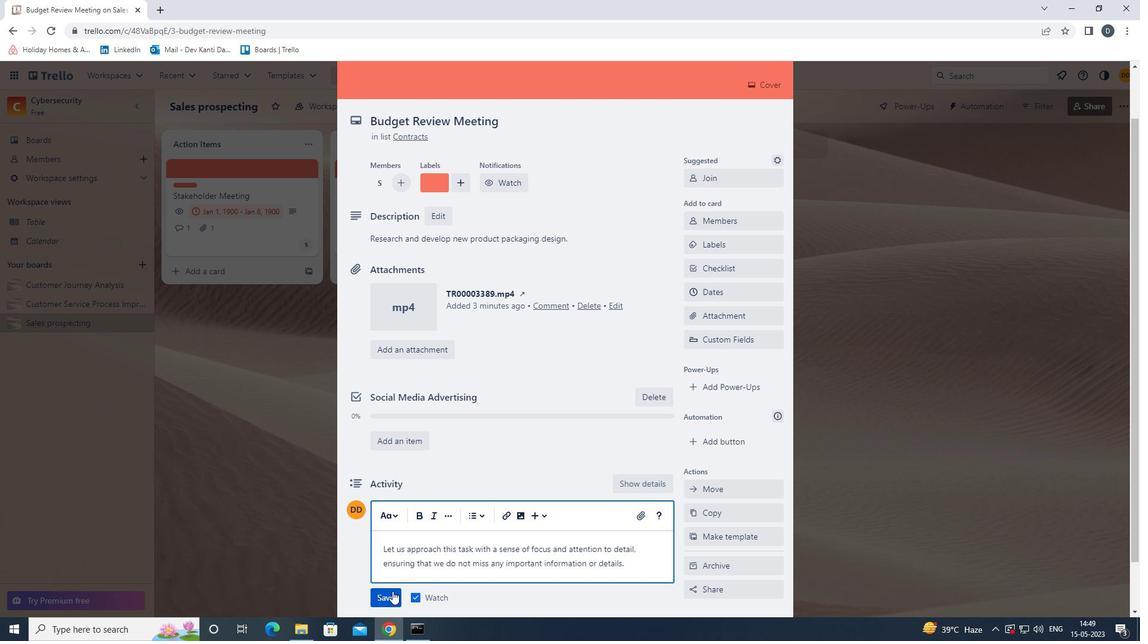 
Action: Mouse pressed left at (384, 598)
Screenshot: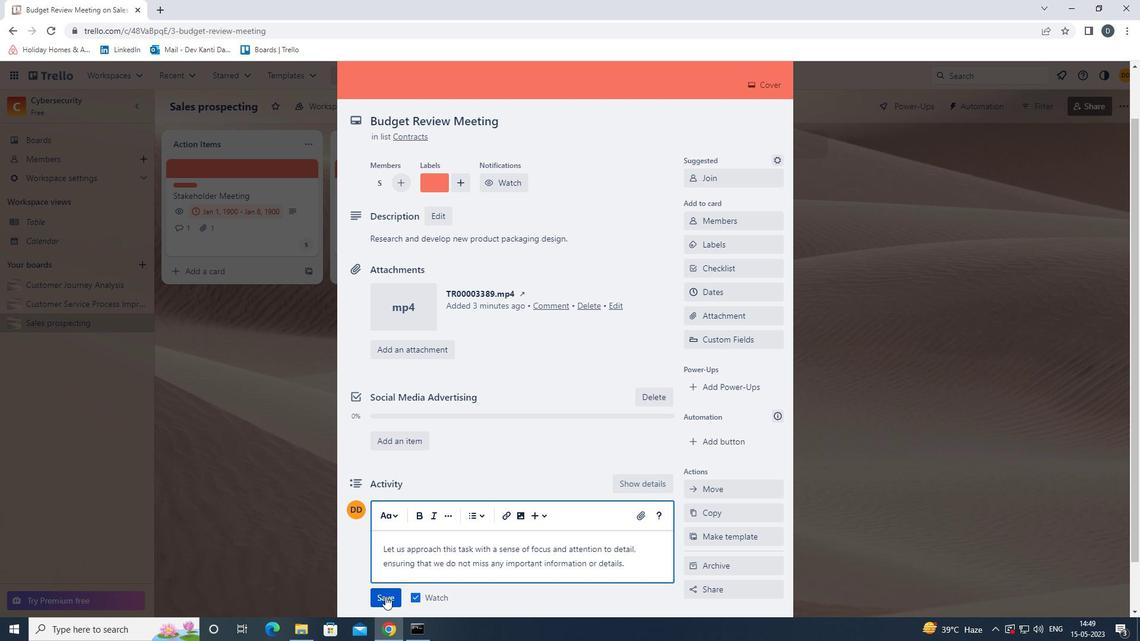 
Action: Mouse moved to (768, 295)
Screenshot: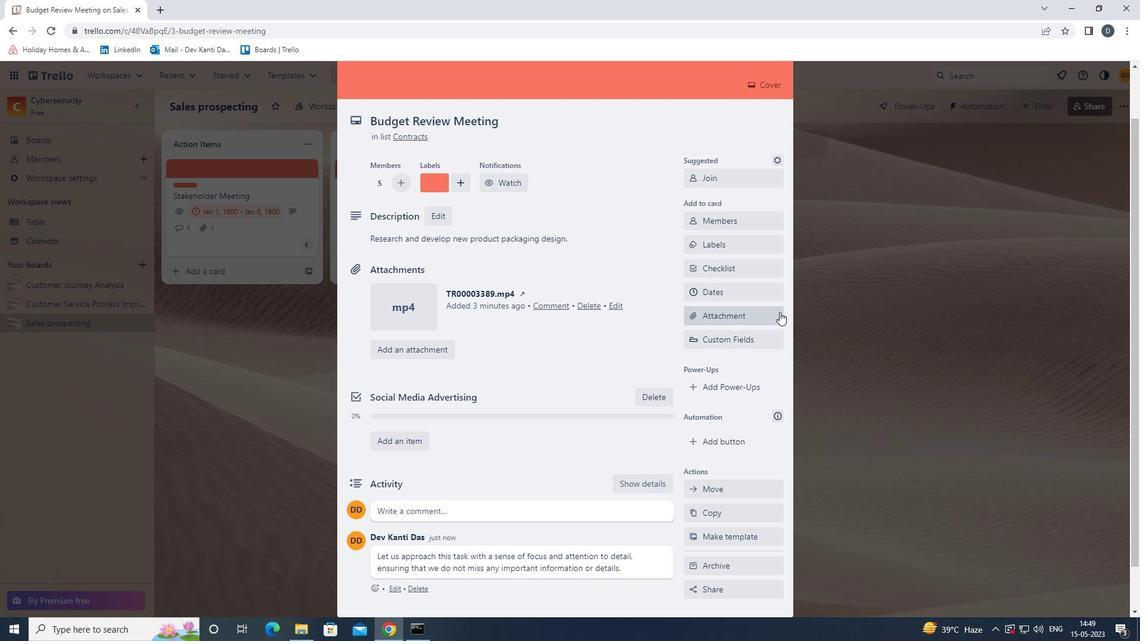 
Action: Mouse pressed left at (768, 295)
Screenshot: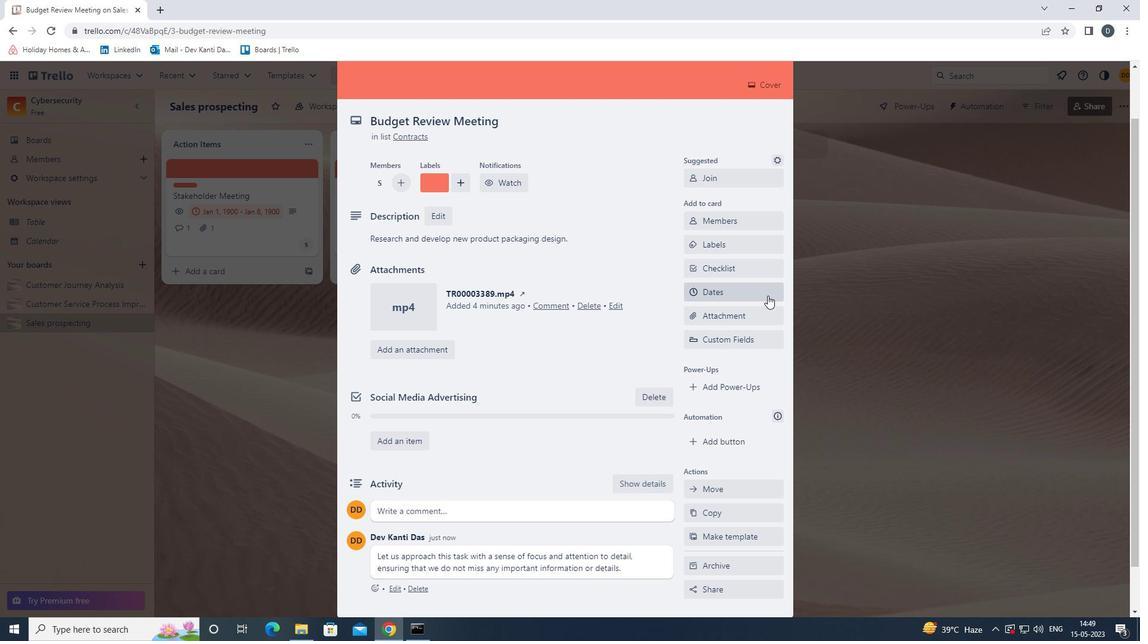 
Action: Mouse moved to (699, 323)
Screenshot: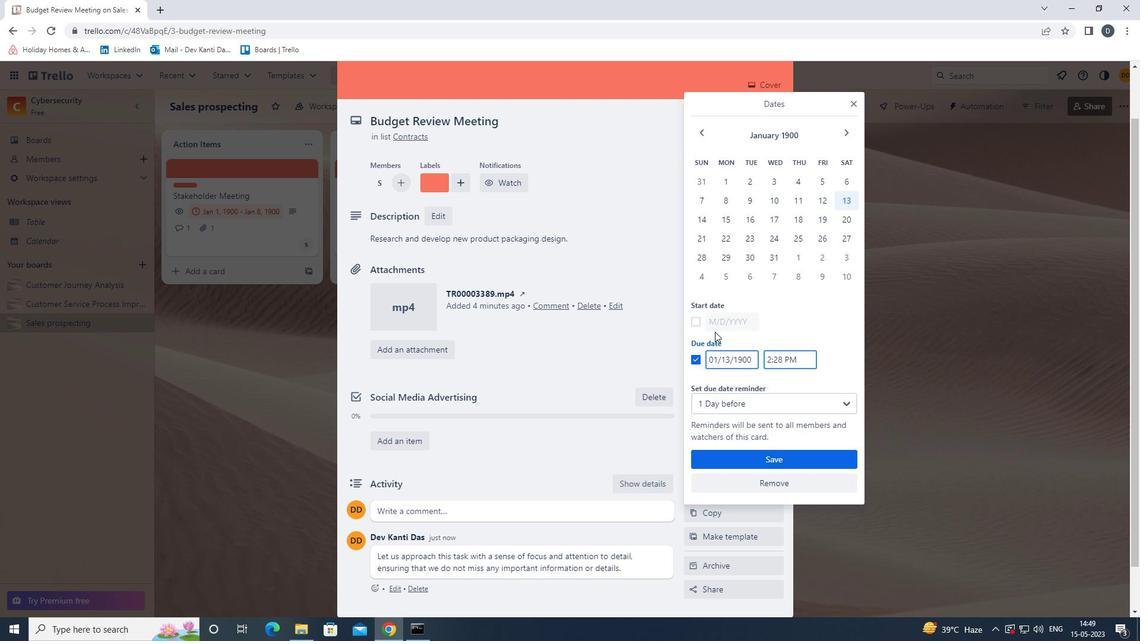 
Action: Mouse pressed left at (699, 323)
Screenshot: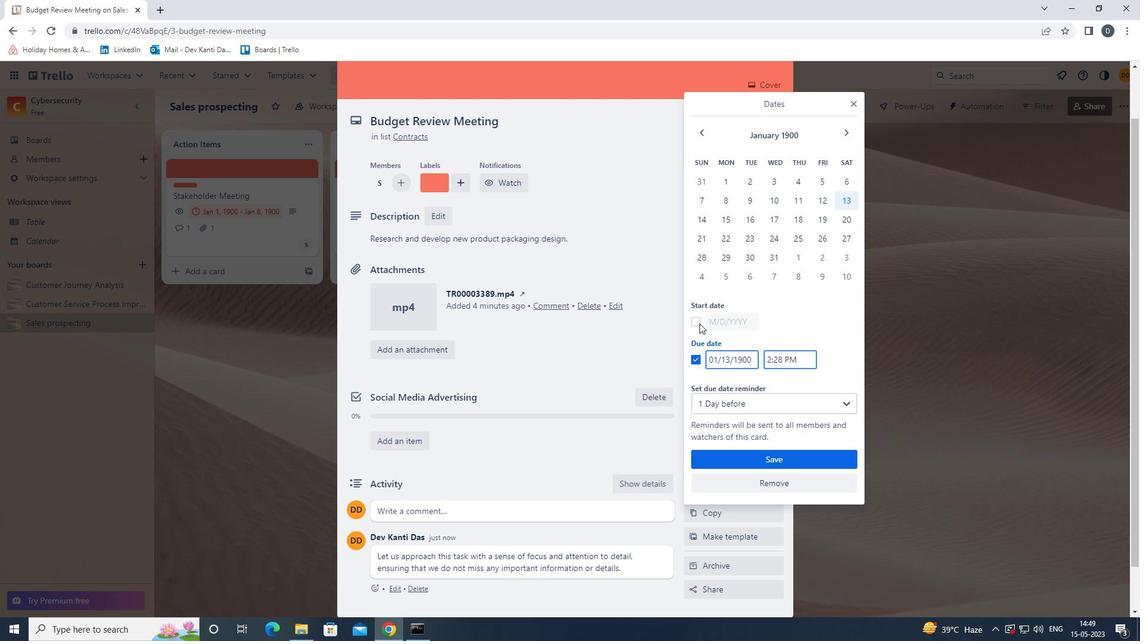 
Action: Mouse moved to (702, 206)
Screenshot: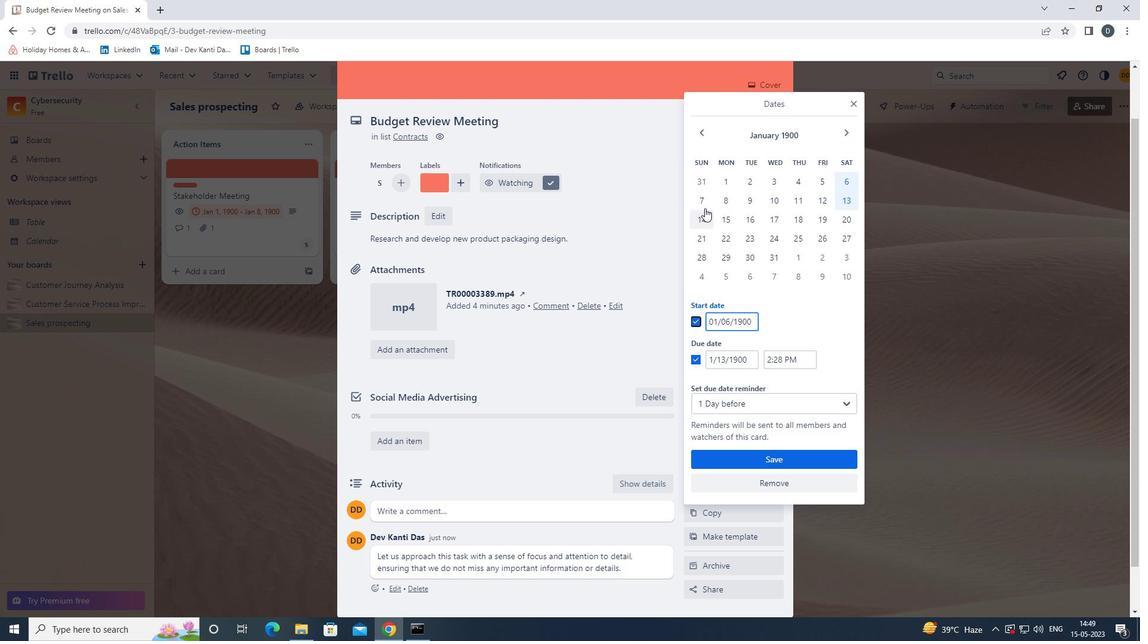 
Action: Mouse pressed left at (702, 206)
Screenshot: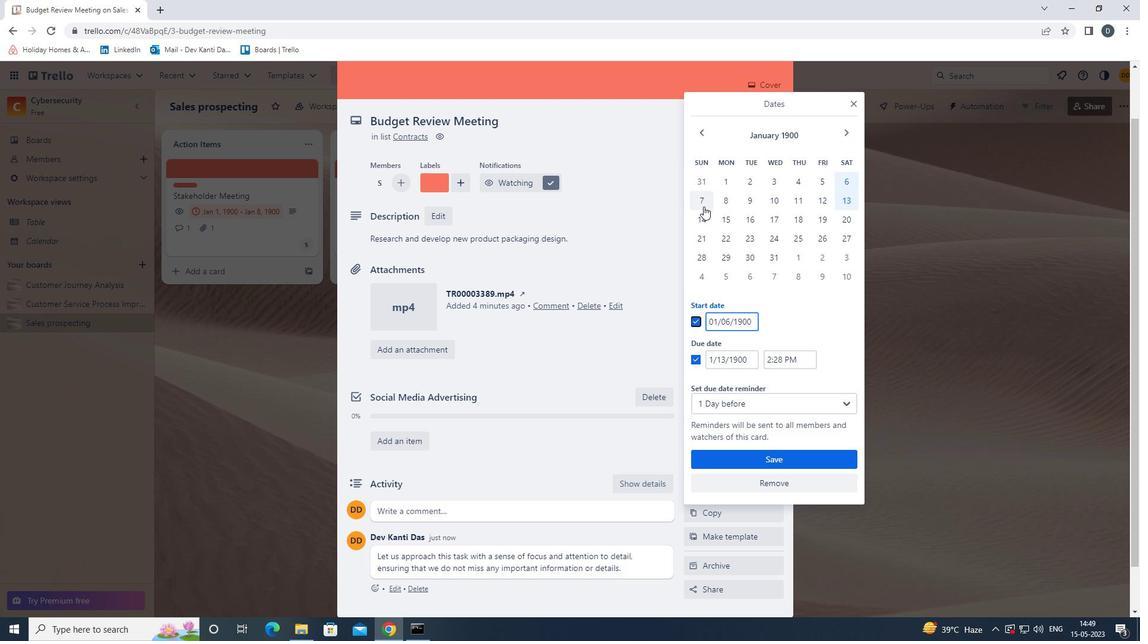 
Action: Mouse moved to (703, 221)
Screenshot: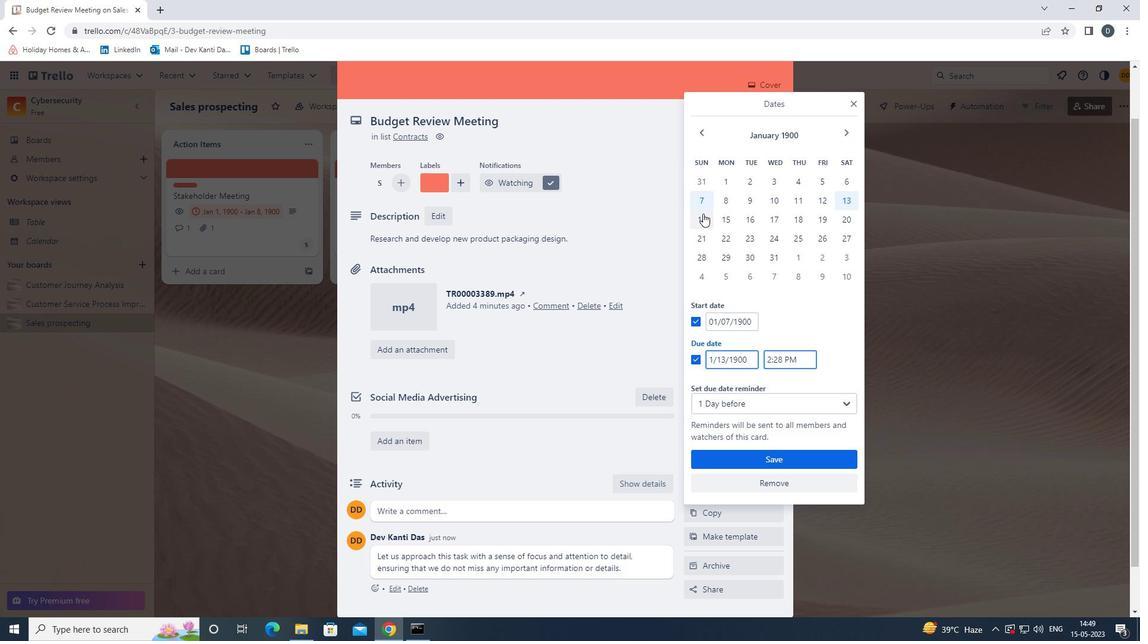 
Action: Mouse pressed left at (703, 221)
Screenshot: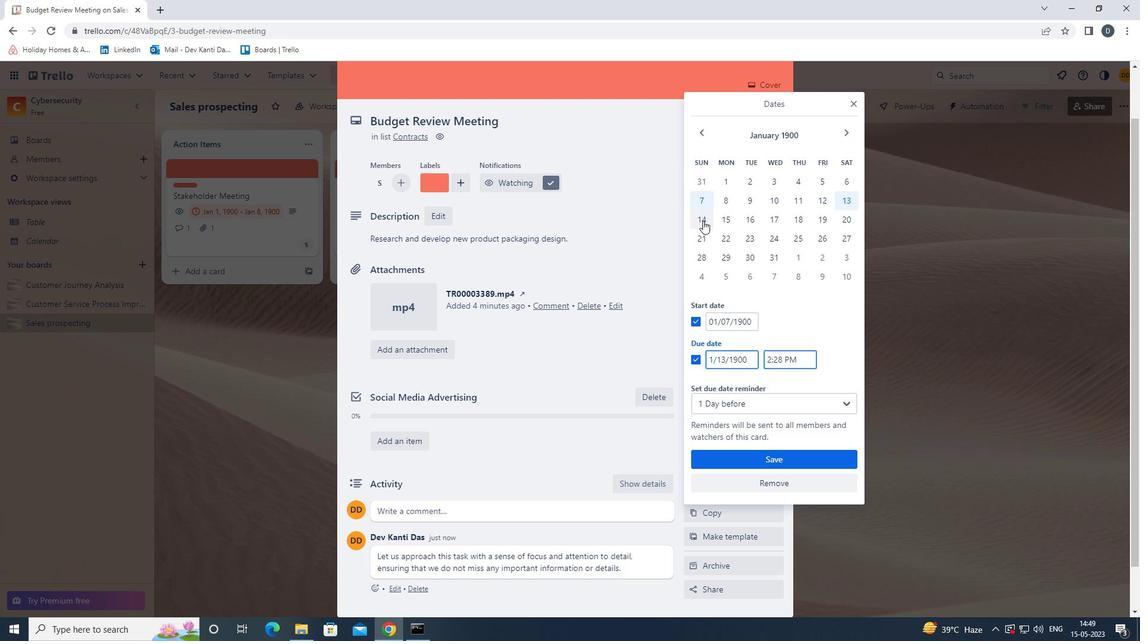 
Action: Mouse moved to (749, 456)
Screenshot: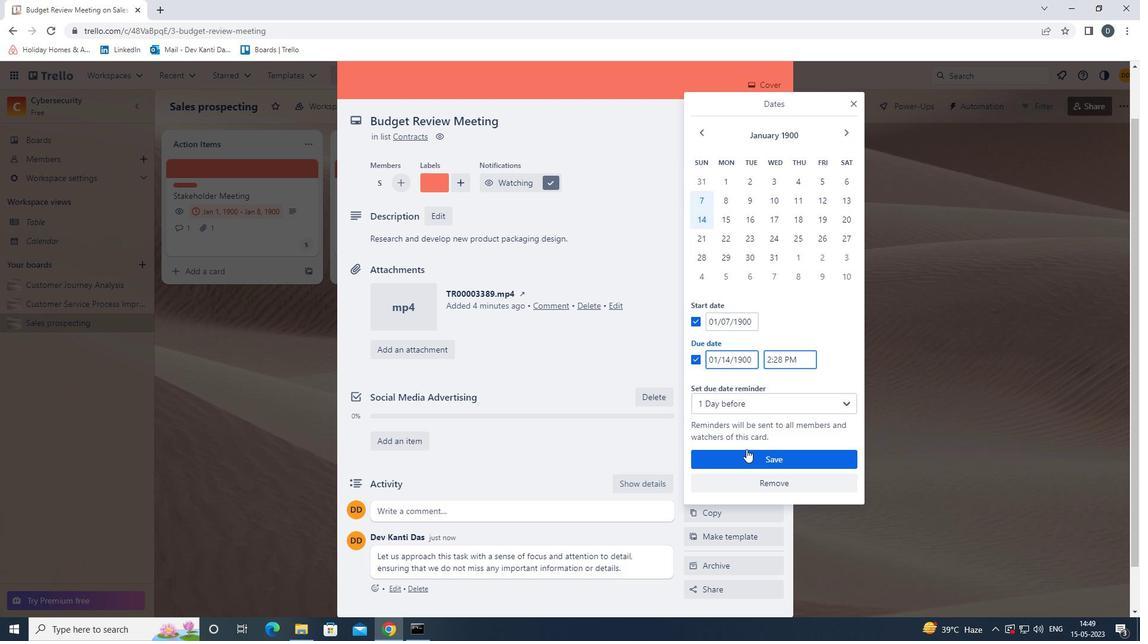 
Action: Mouse pressed left at (749, 456)
Screenshot: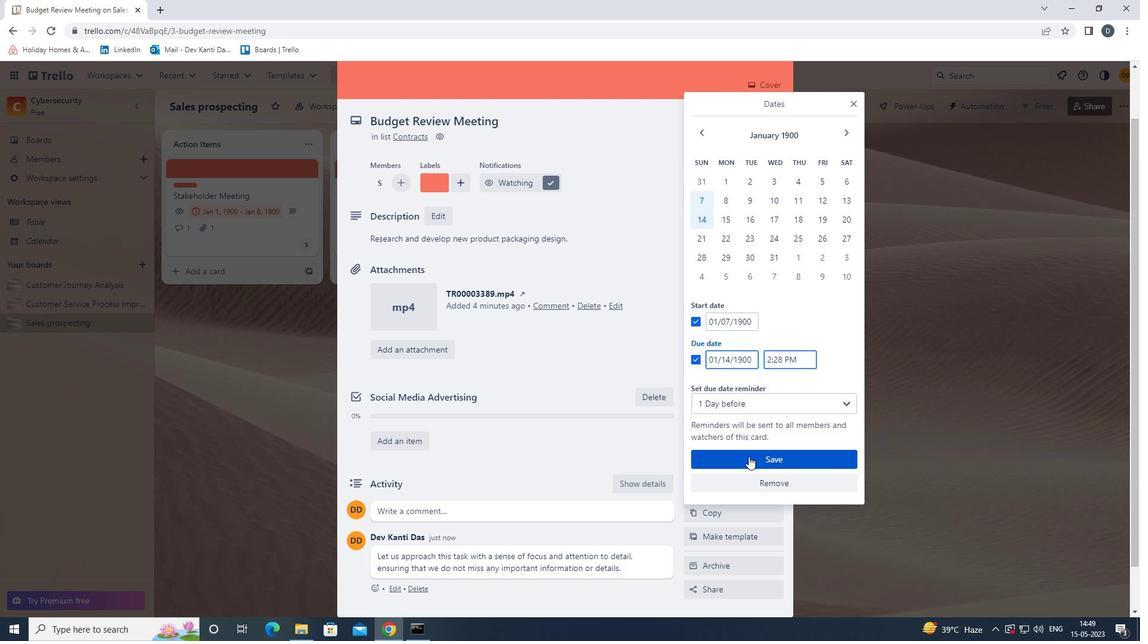 
Action: Mouse scrolled (749, 457) with delta (0, 0)
Screenshot: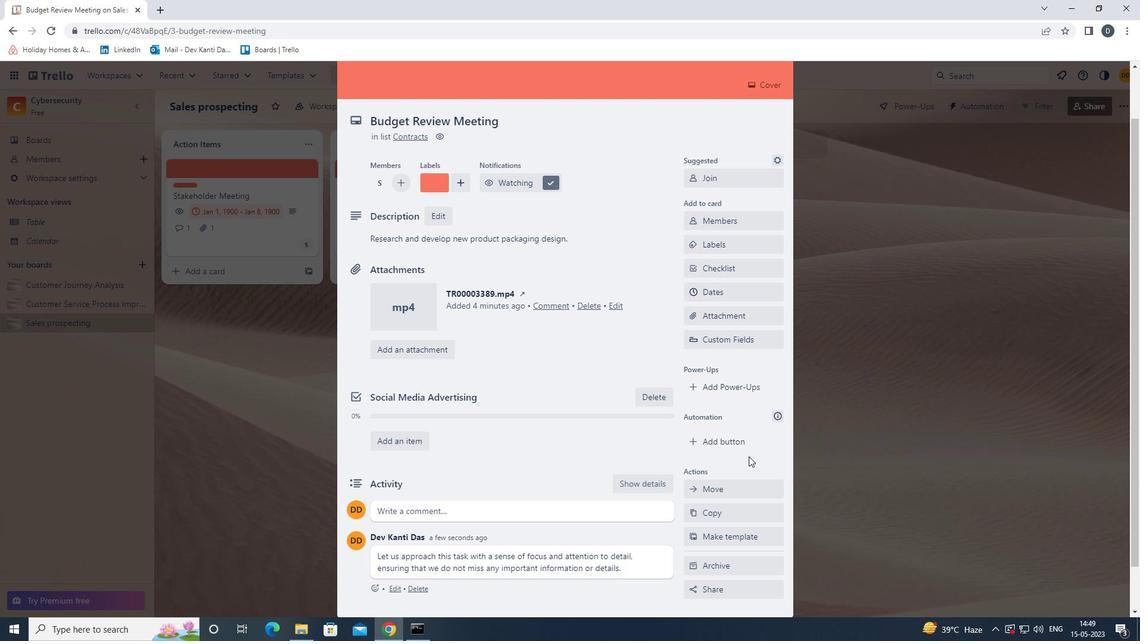 
Action: Mouse scrolled (749, 457) with delta (0, 0)
Screenshot: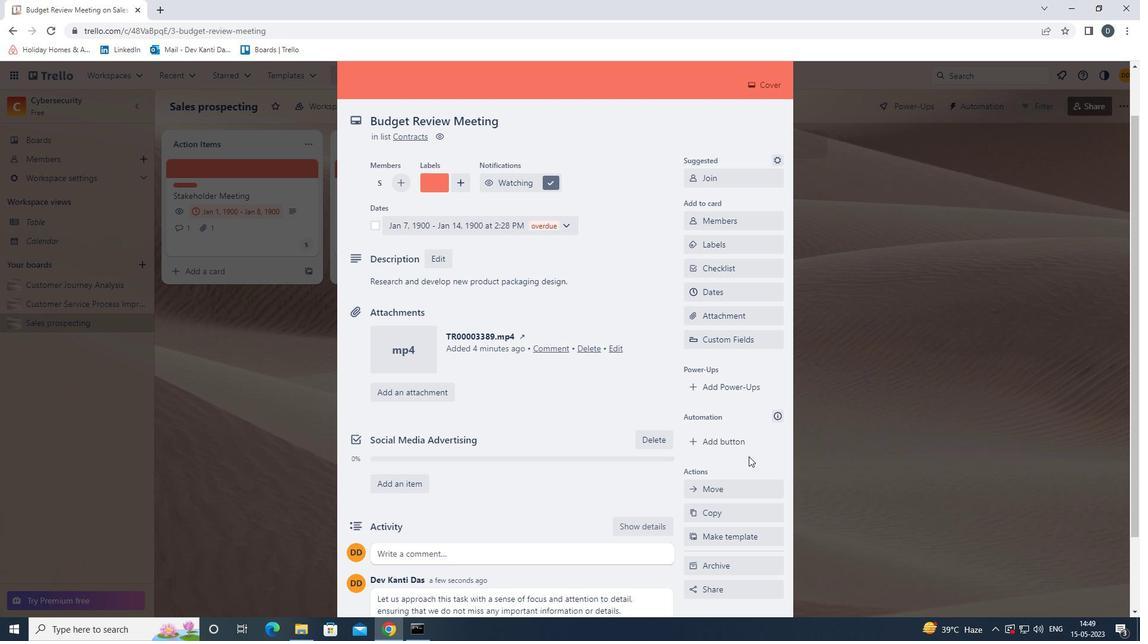 
Action: Mouse scrolled (749, 457) with delta (0, 0)
Screenshot: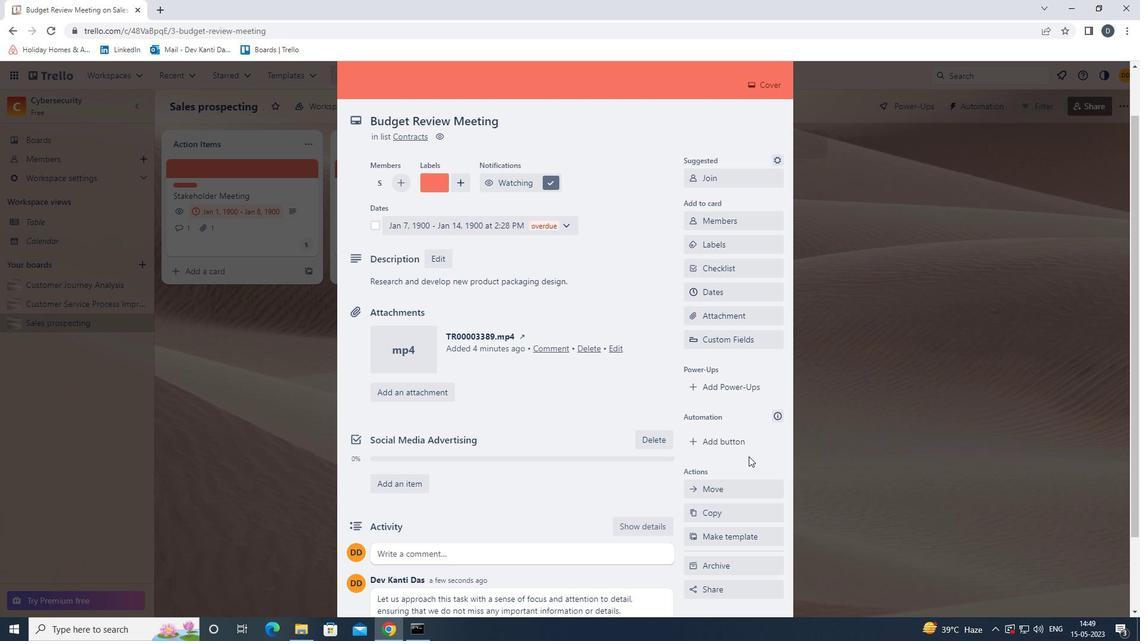 
Action: Mouse moved to (784, 106)
Screenshot: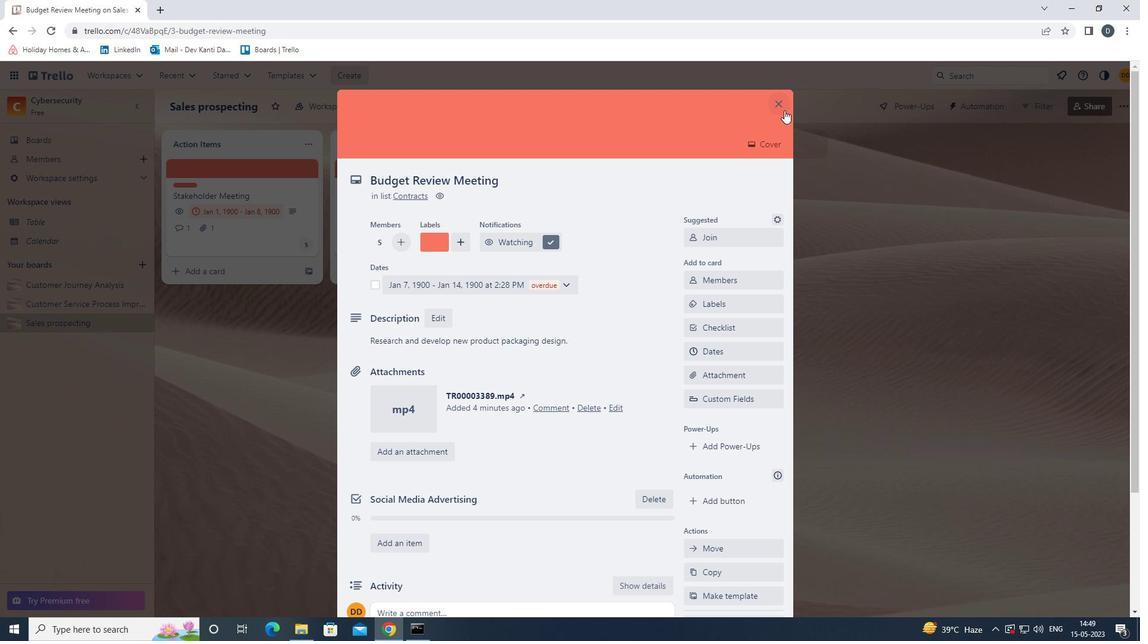 
Action: Mouse pressed left at (784, 106)
Screenshot: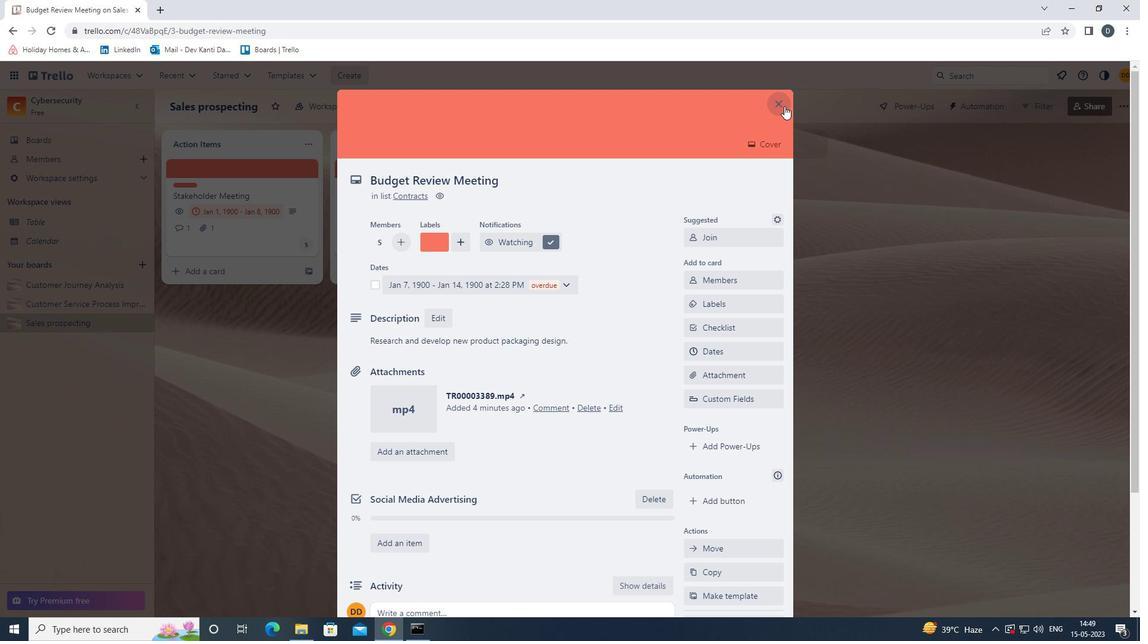 
Action: Mouse moved to (782, 277)
Screenshot: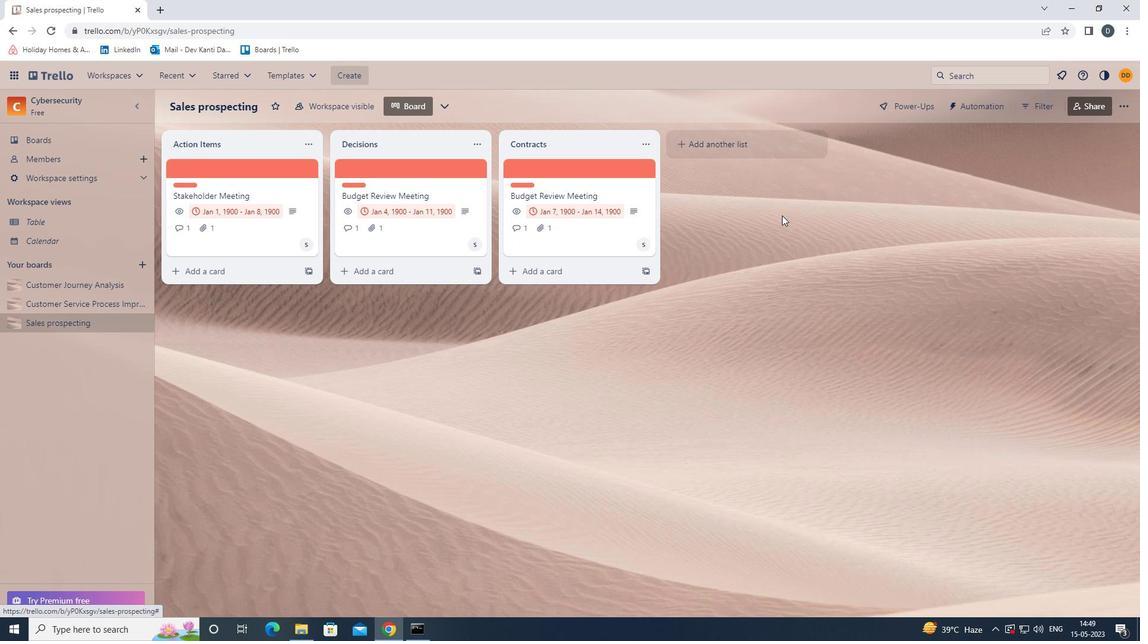 
